 Task: Find connections with filter location Daltonganj with filter topic #Moneywith filter profile language German with filter current company Indegene with filter school Indian Institute of Management Raipur with filter industry IT System Training and Support with filter service category Tax Law with filter keywords title Graphic Designer
Action: Mouse moved to (487, 55)
Screenshot: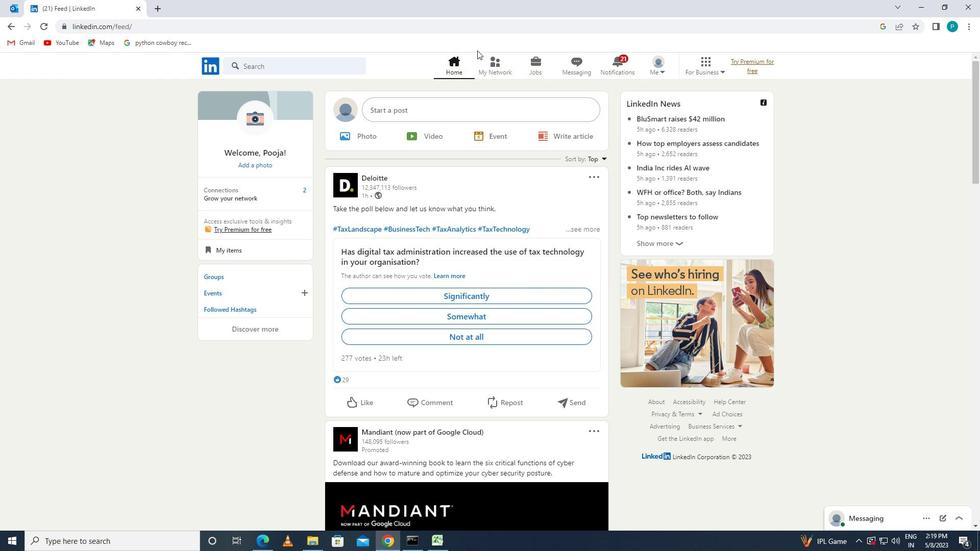 
Action: Mouse pressed left at (487, 55)
Screenshot: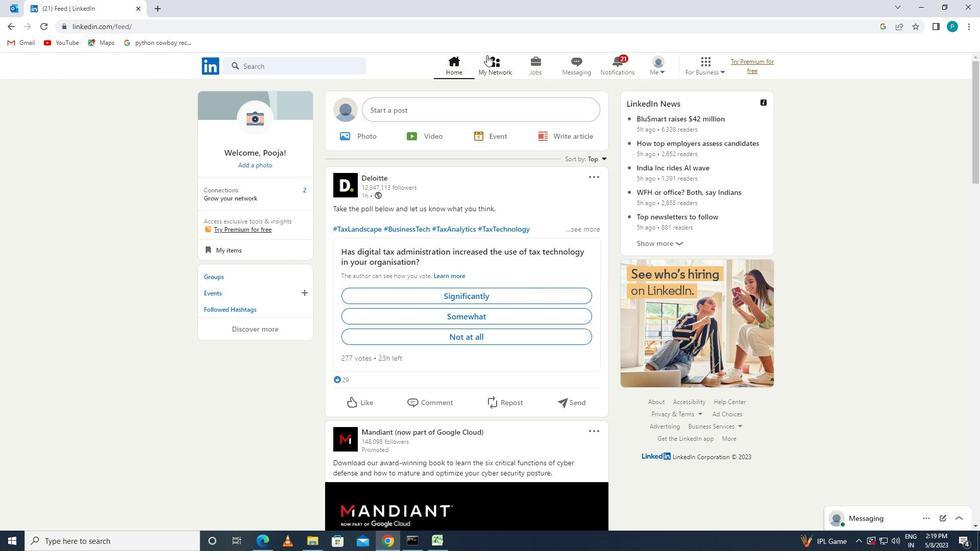 
Action: Mouse moved to (494, 66)
Screenshot: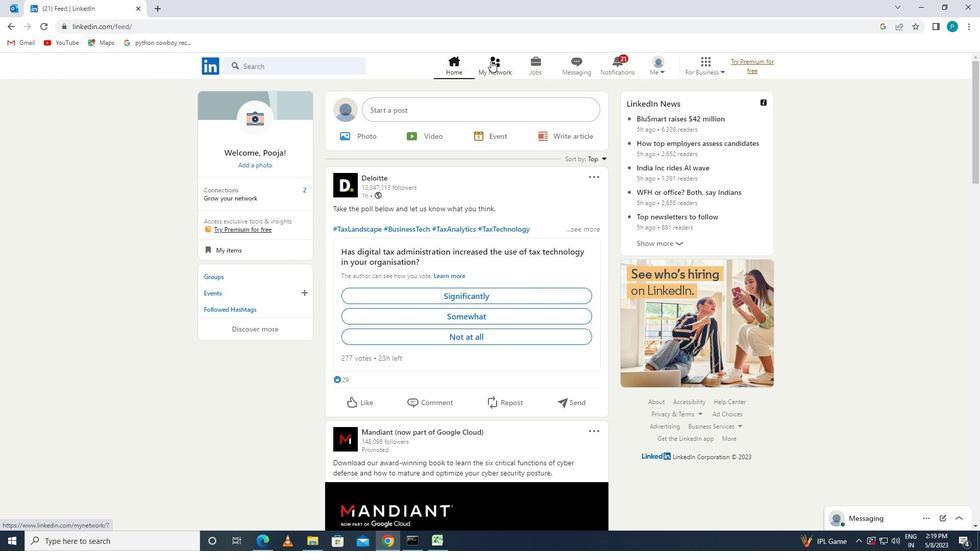 
Action: Mouse pressed left at (494, 66)
Screenshot: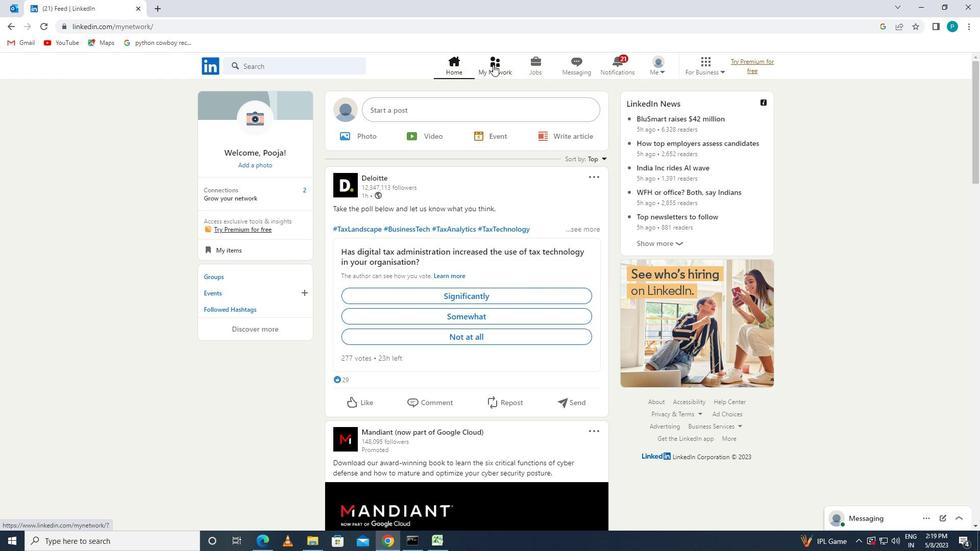 
Action: Mouse moved to (292, 115)
Screenshot: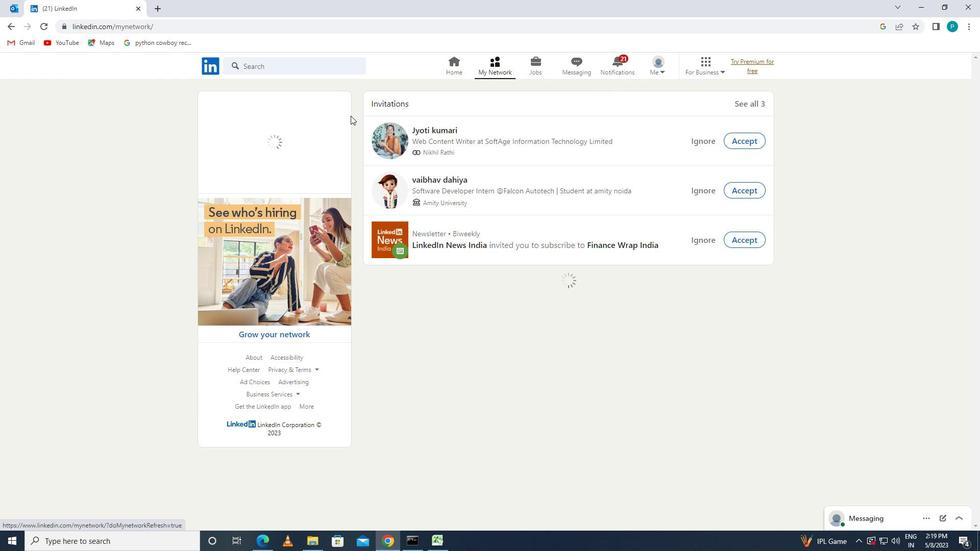 
Action: Mouse pressed left at (292, 115)
Screenshot: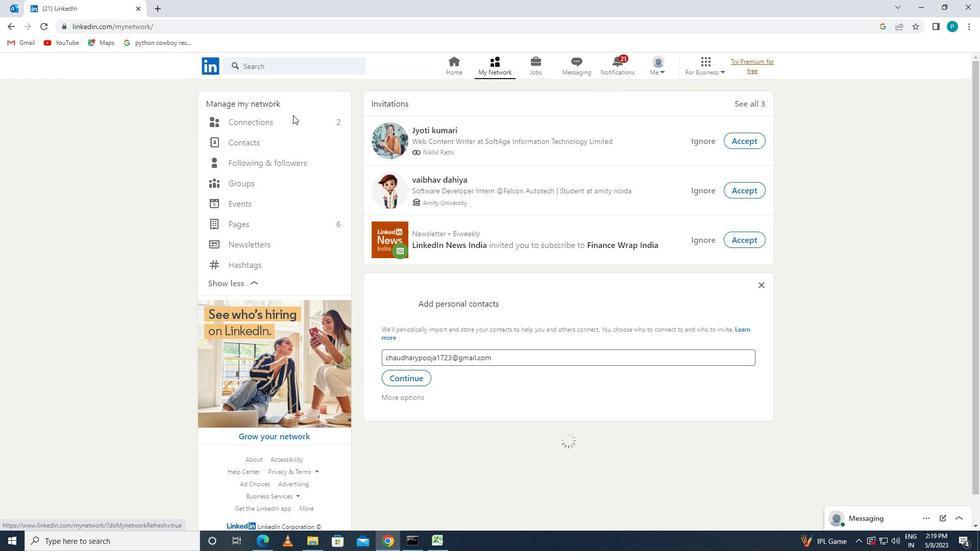 
Action: Mouse moved to (294, 123)
Screenshot: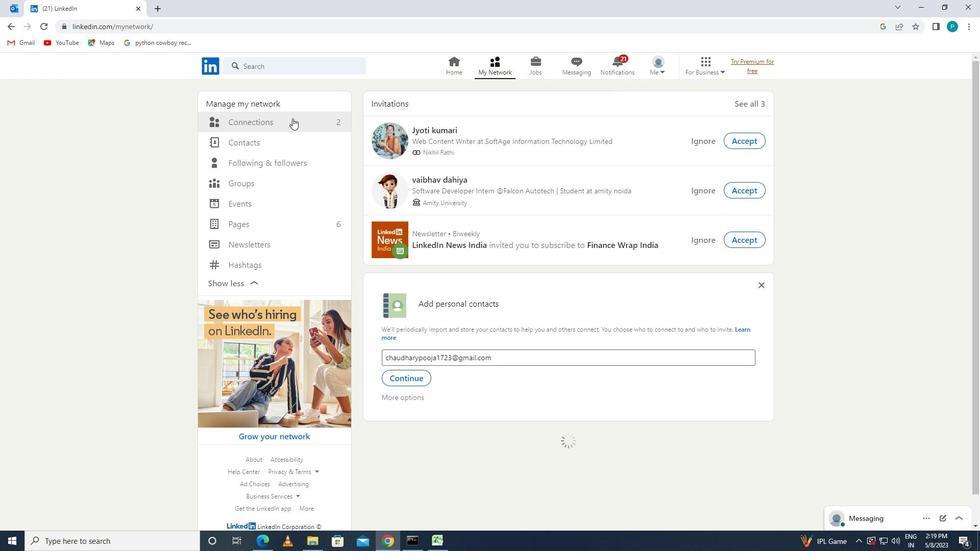 
Action: Mouse pressed left at (294, 123)
Screenshot: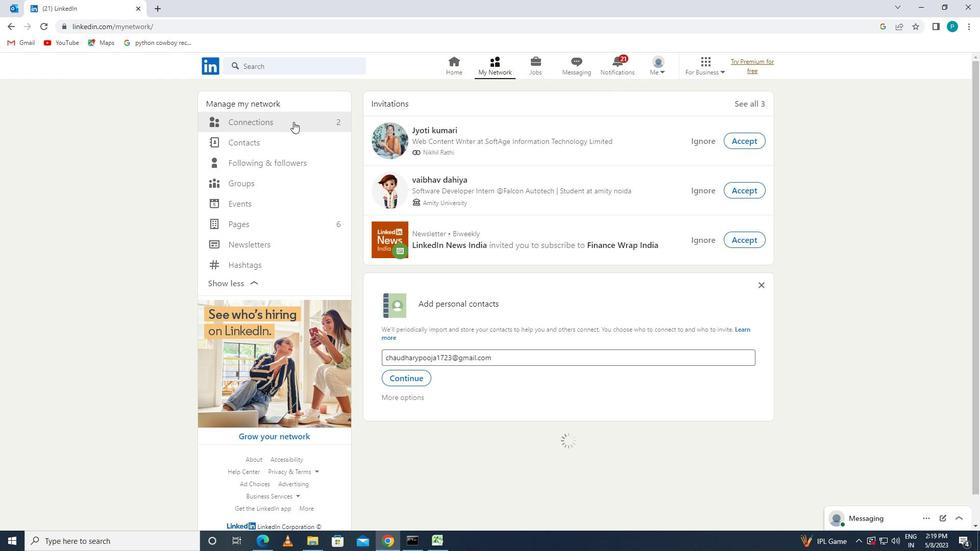 
Action: Mouse moved to (576, 123)
Screenshot: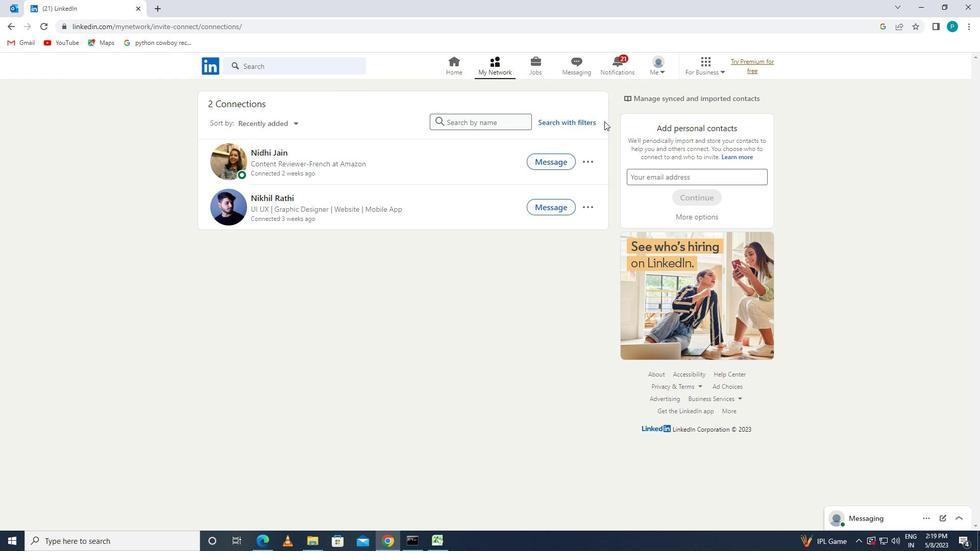
Action: Mouse pressed left at (576, 123)
Screenshot: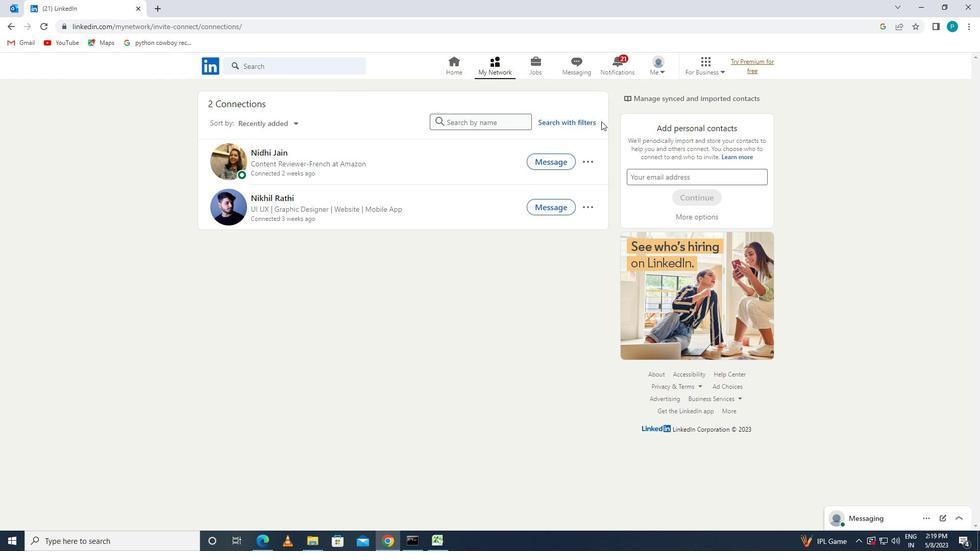 
Action: Mouse moved to (521, 95)
Screenshot: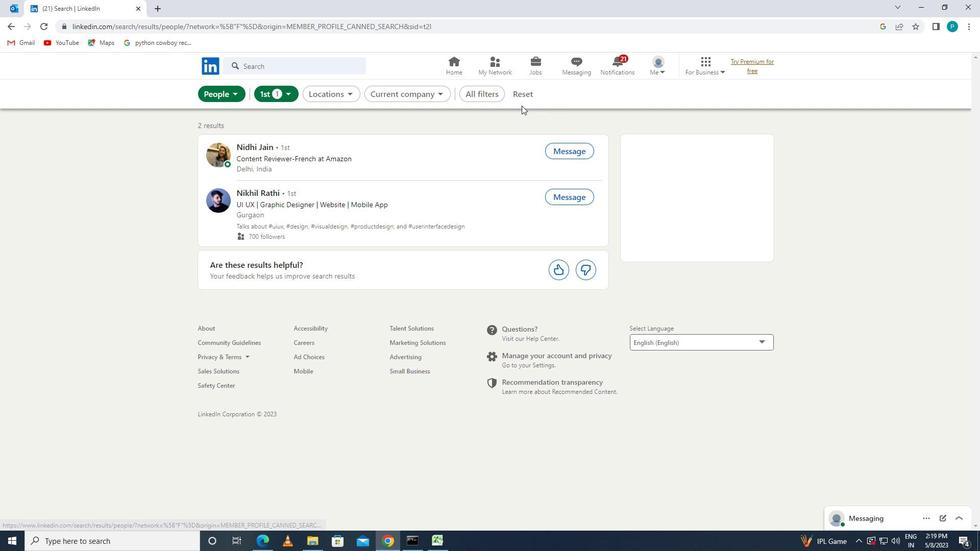 
Action: Mouse pressed left at (521, 95)
Screenshot: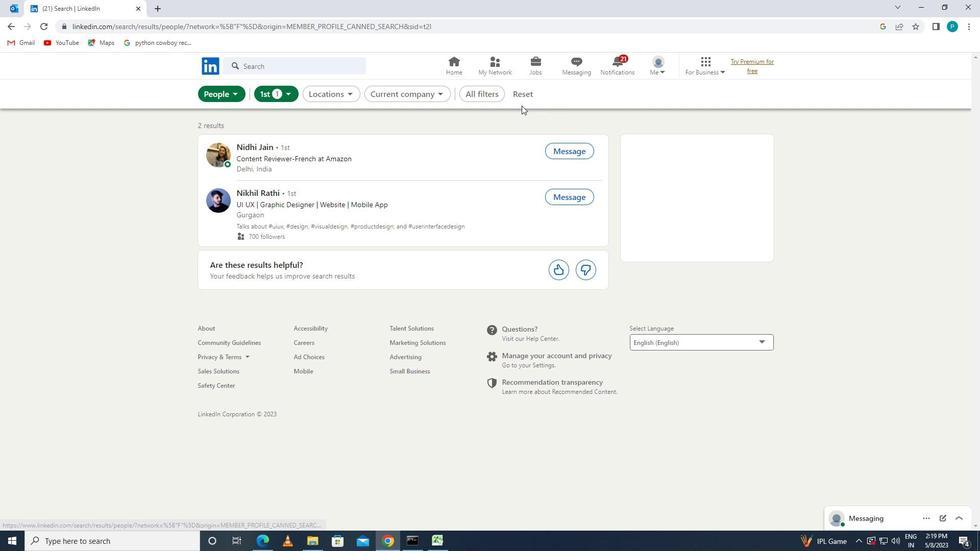 
Action: Mouse moved to (503, 94)
Screenshot: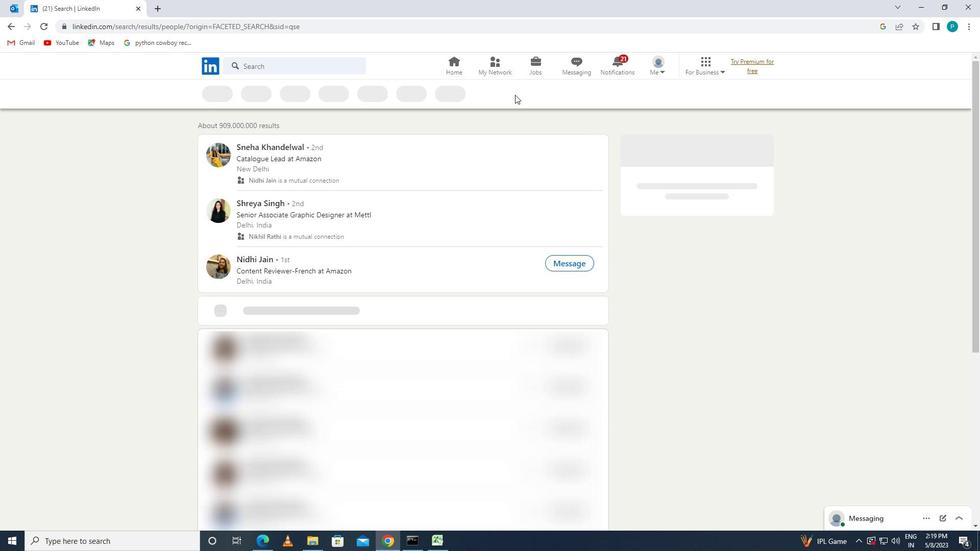 
Action: Mouse pressed left at (503, 94)
Screenshot: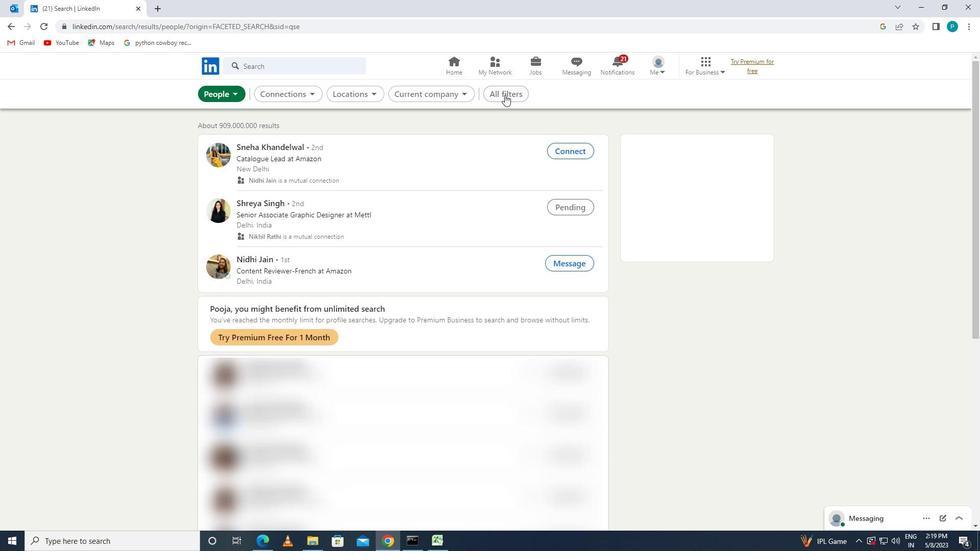 
Action: Mouse moved to (933, 318)
Screenshot: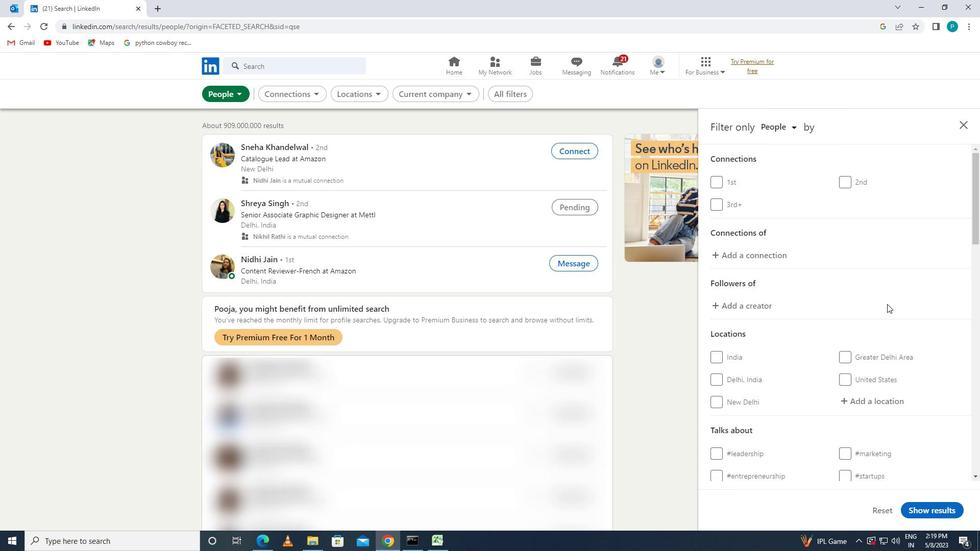 
Action: Mouse scrolled (933, 317) with delta (0, 0)
Screenshot: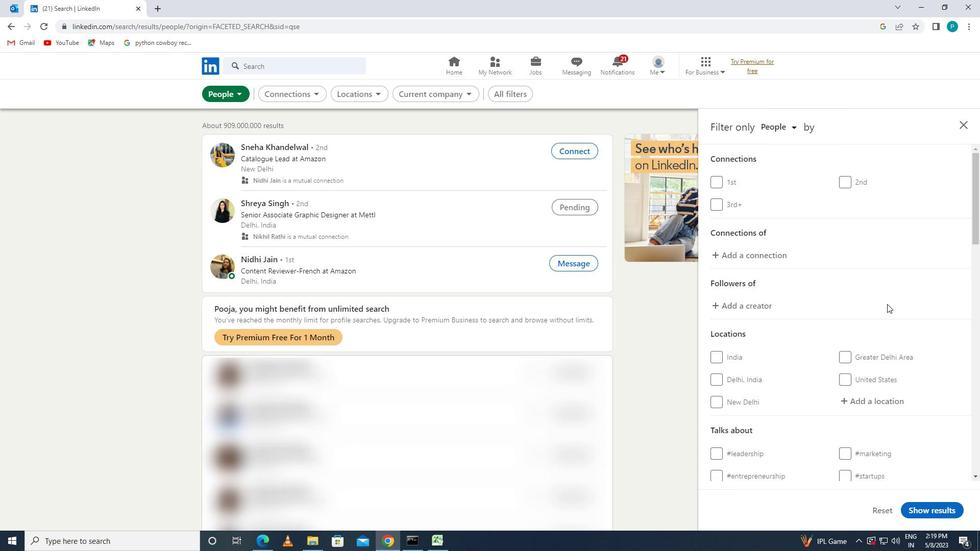 
Action: Mouse moved to (931, 319)
Screenshot: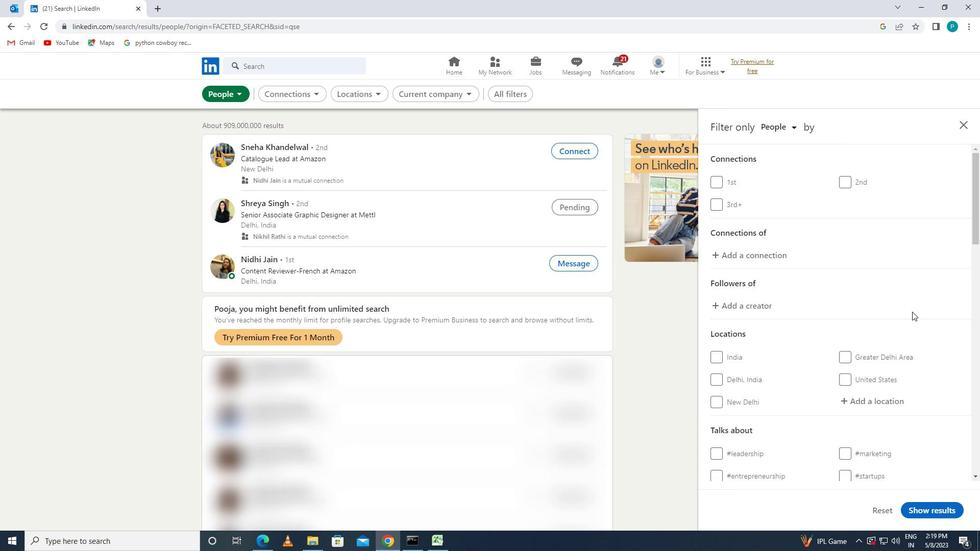 
Action: Mouse scrolled (931, 318) with delta (0, 0)
Screenshot: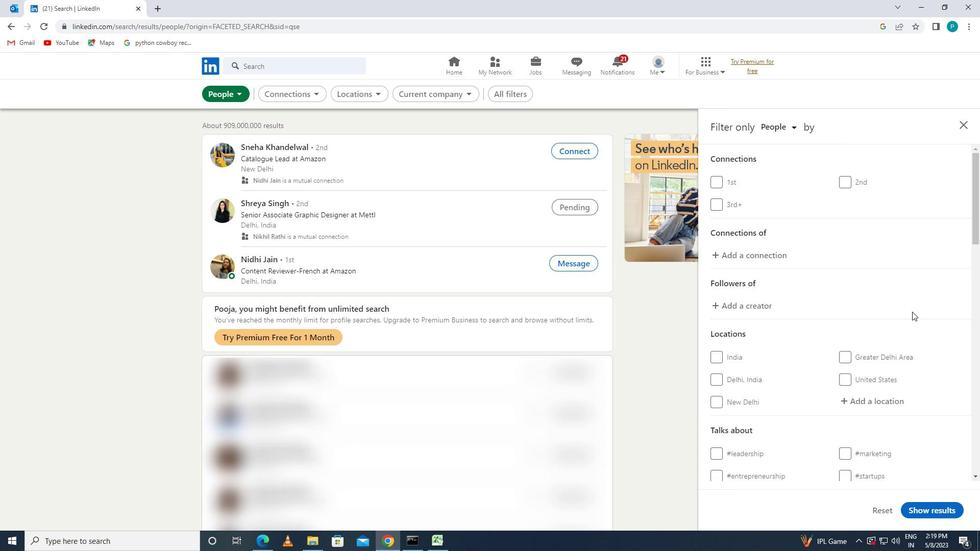 
Action: Mouse moved to (925, 316)
Screenshot: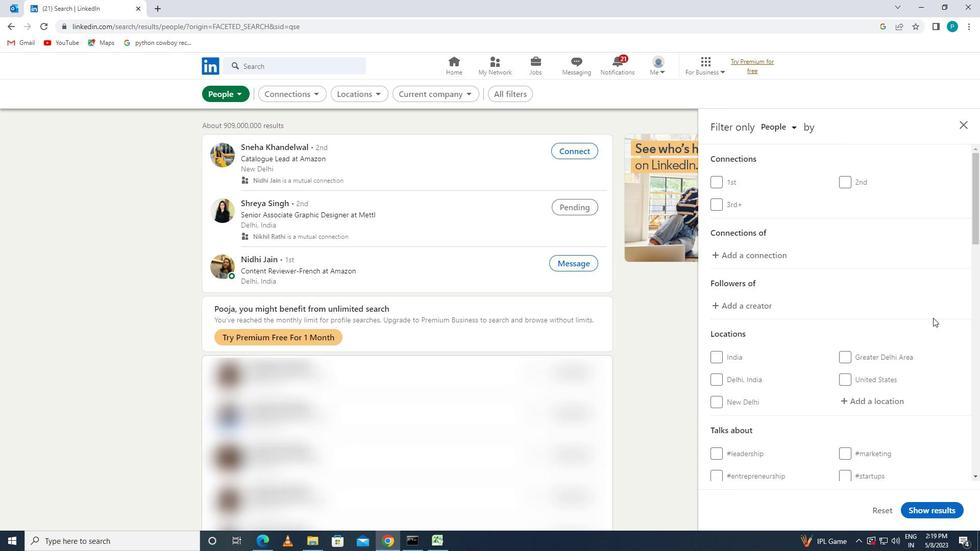 
Action: Mouse scrolled (925, 316) with delta (0, 0)
Screenshot: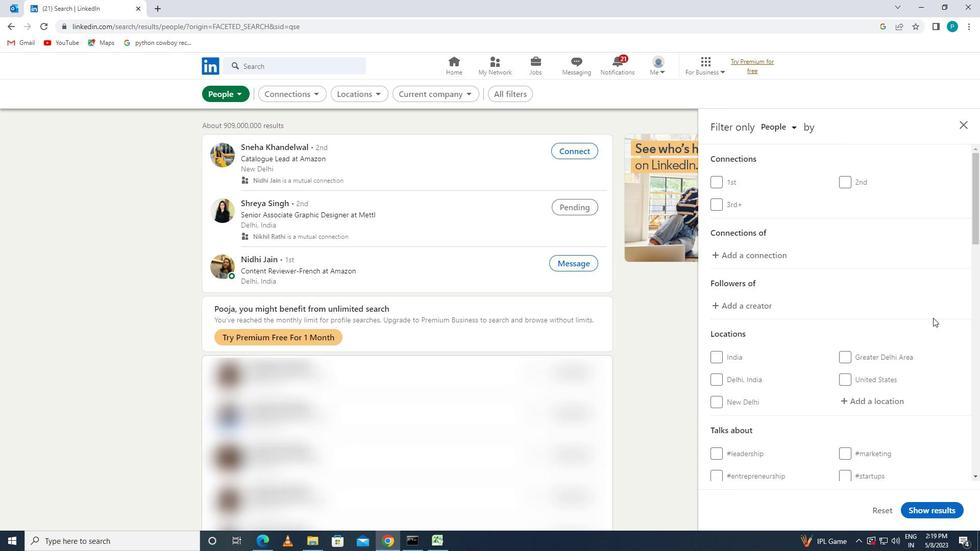 
Action: Mouse moved to (858, 260)
Screenshot: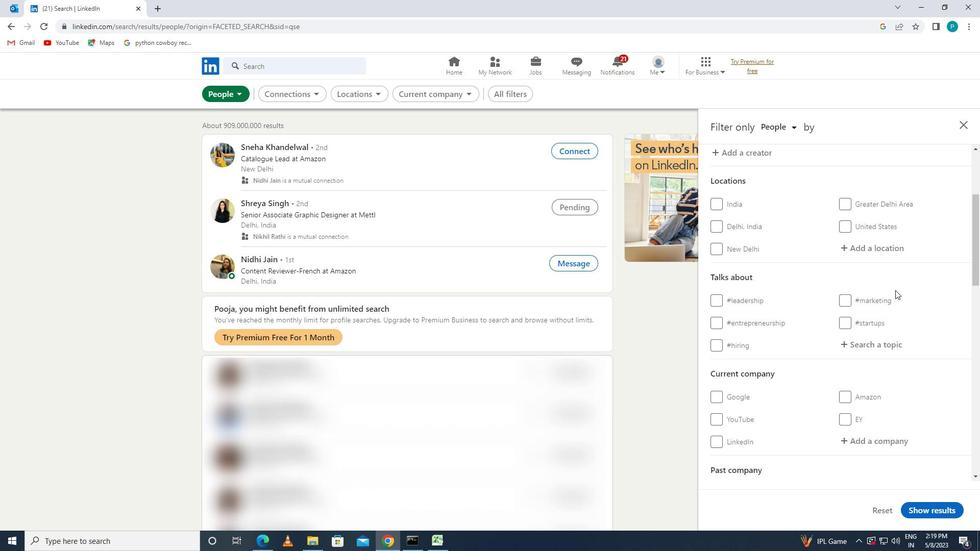 
Action: Mouse pressed left at (858, 260)
Screenshot: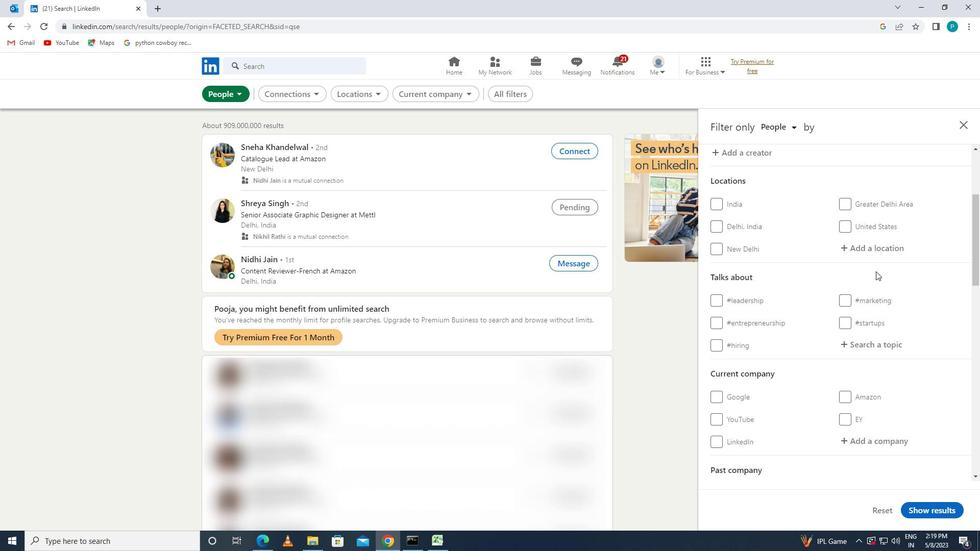 
Action: Mouse moved to (854, 251)
Screenshot: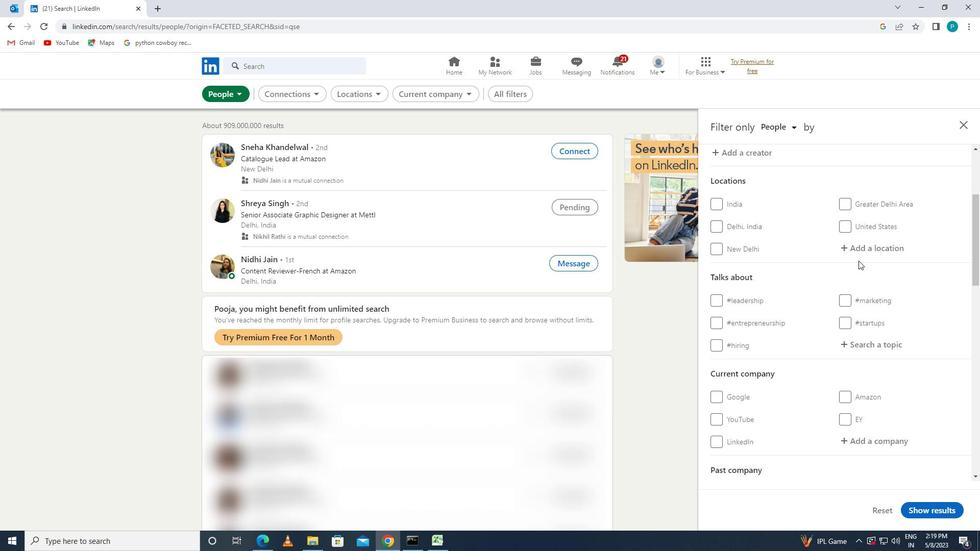 
Action: Mouse pressed left at (854, 251)
Screenshot: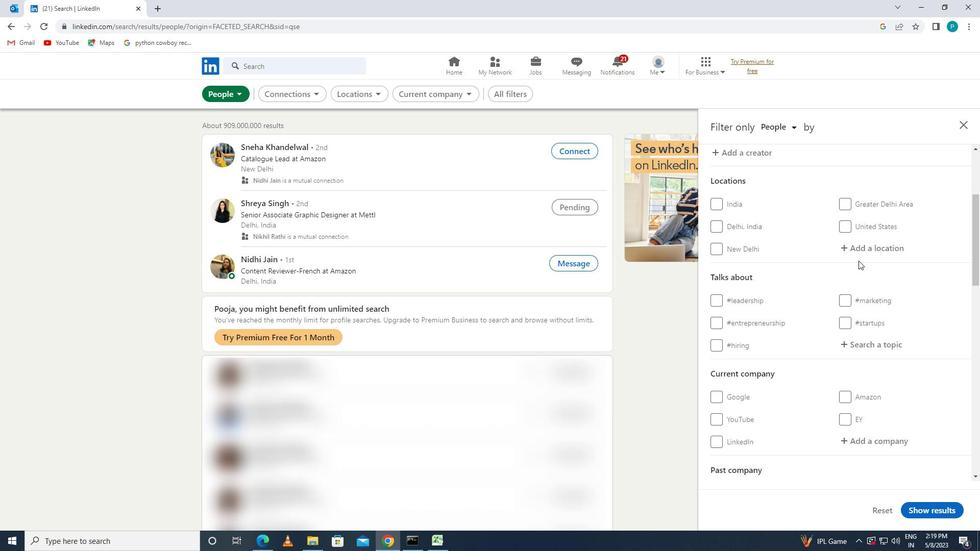 
Action: Key pressed <Key.caps_lock>d<Key.caps_lock>altongang
Screenshot: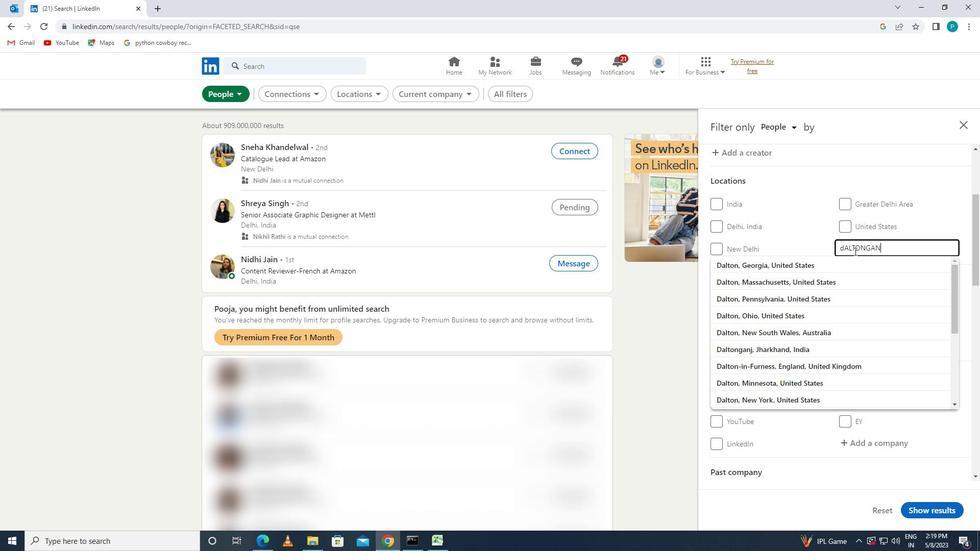 
Action: Mouse moved to (900, 245)
Screenshot: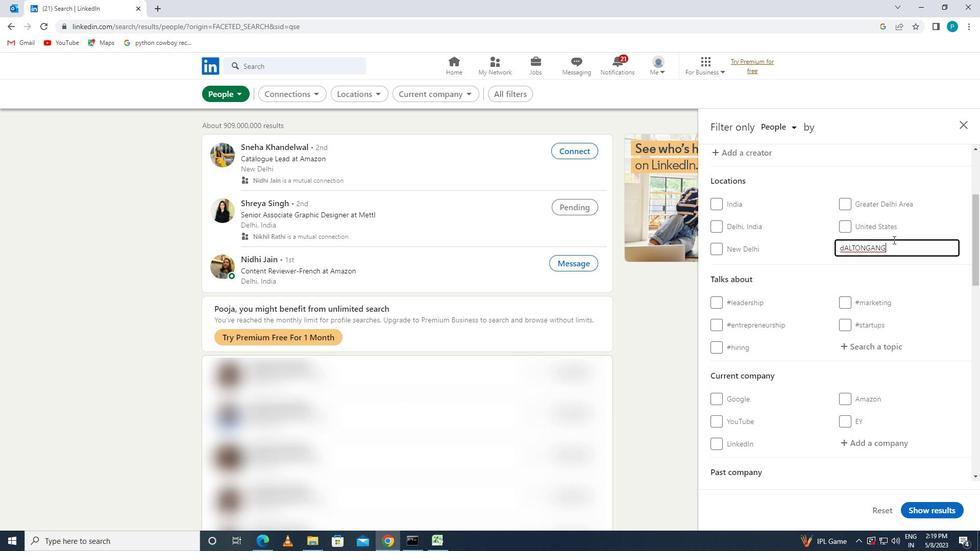 
Action: Key pressed <Key.backspace><Key.backspace><Key.backspace><Key.backspace><Key.backspace><Key.backspace><Key.backspace><Key.backspace><Key.backspace><Key.backspace><Key.backspace><Key.backspace><Key.backspace><Key.backspace><Key.backspace><Key.caps_lock><Key.caps_lock>d<Key.caps_lock>altonganj
Screenshot: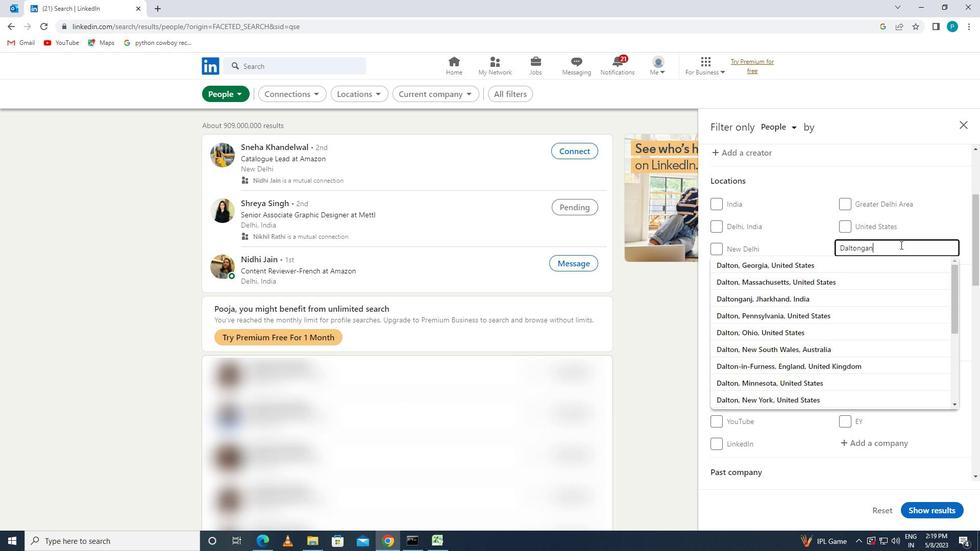 
Action: Mouse moved to (906, 249)
Screenshot: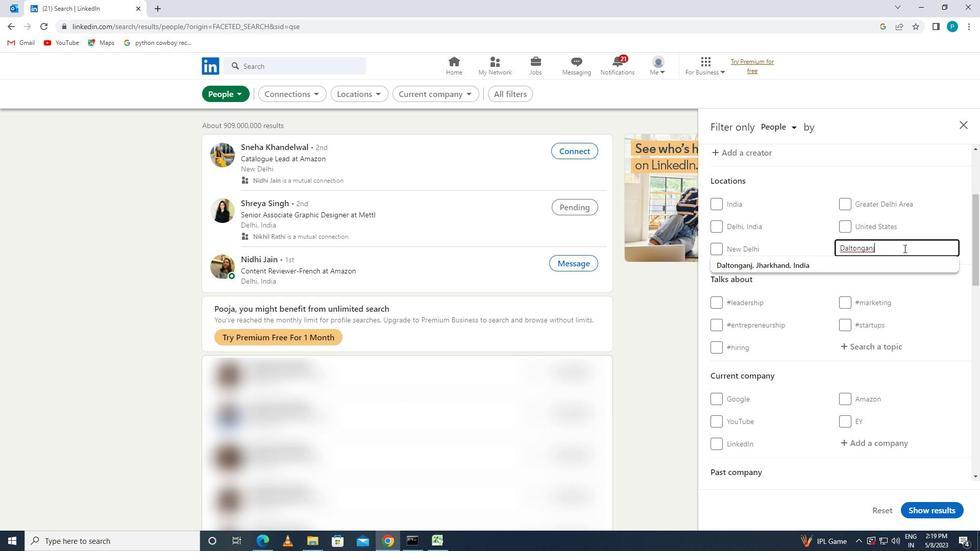 
Action: Mouse scrolled (906, 249) with delta (0, 0)
Screenshot: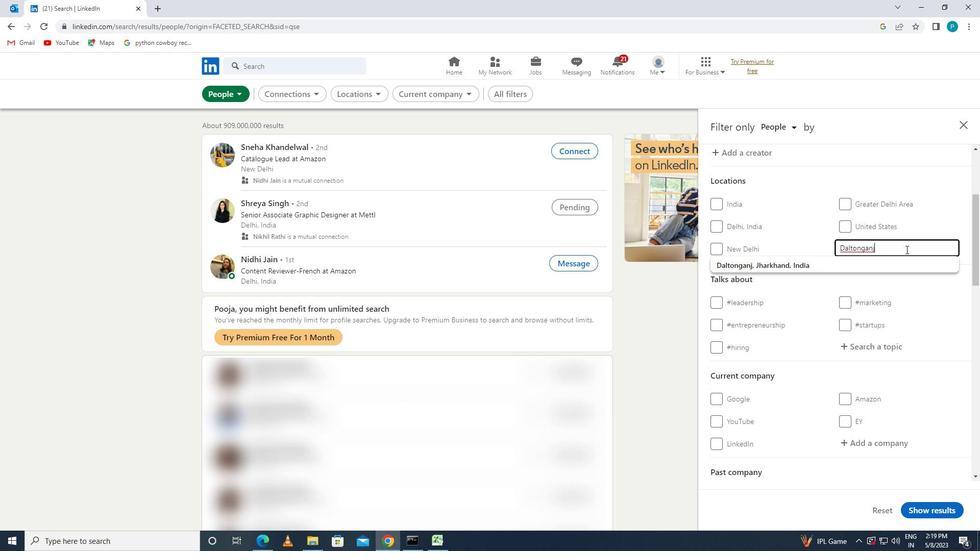 
Action: Mouse moved to (830, 211)
Screenshot: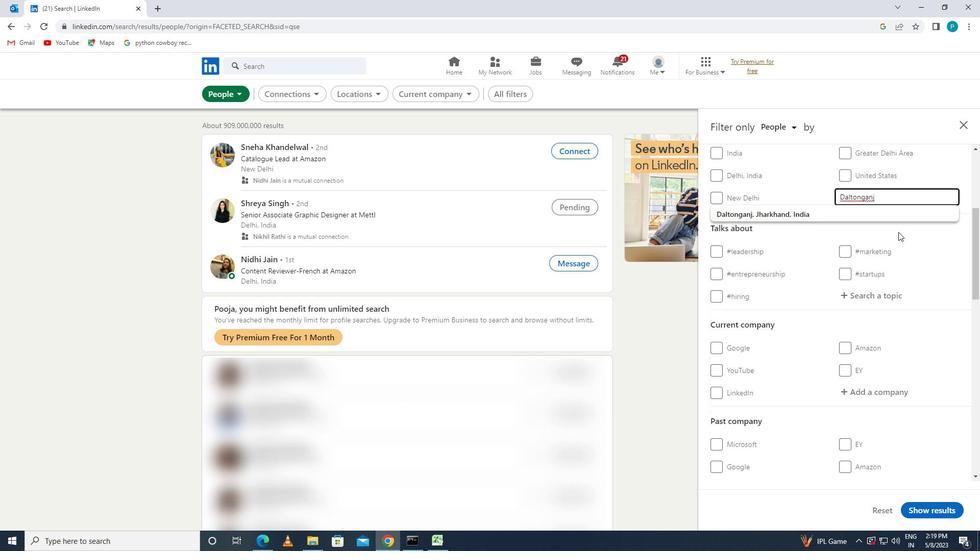 
Action: Mouse pressed left at (830, 211)
Screenshot: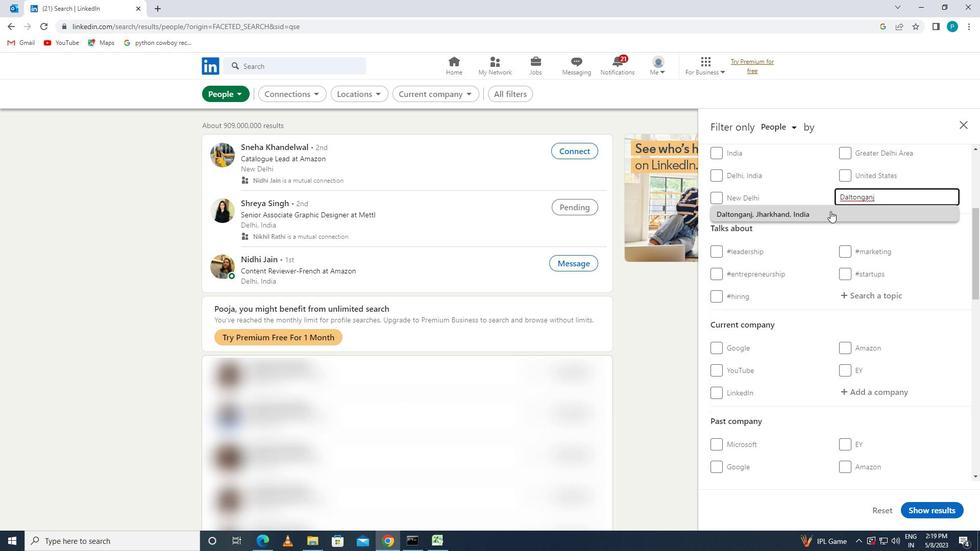 
Action: Mouse moved to (872, 315)
Screenshot: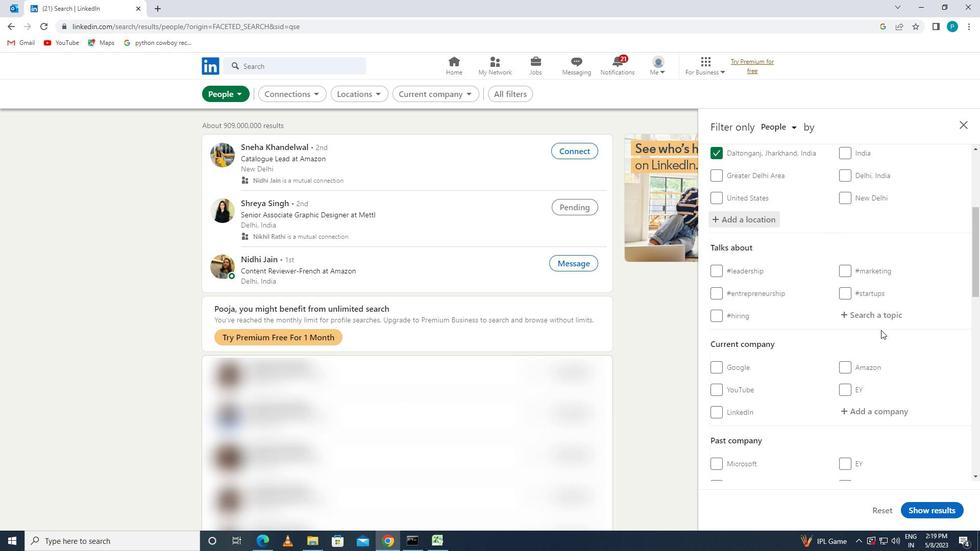 
Action: Mouse pressed left at (872, 315)
Screenshot: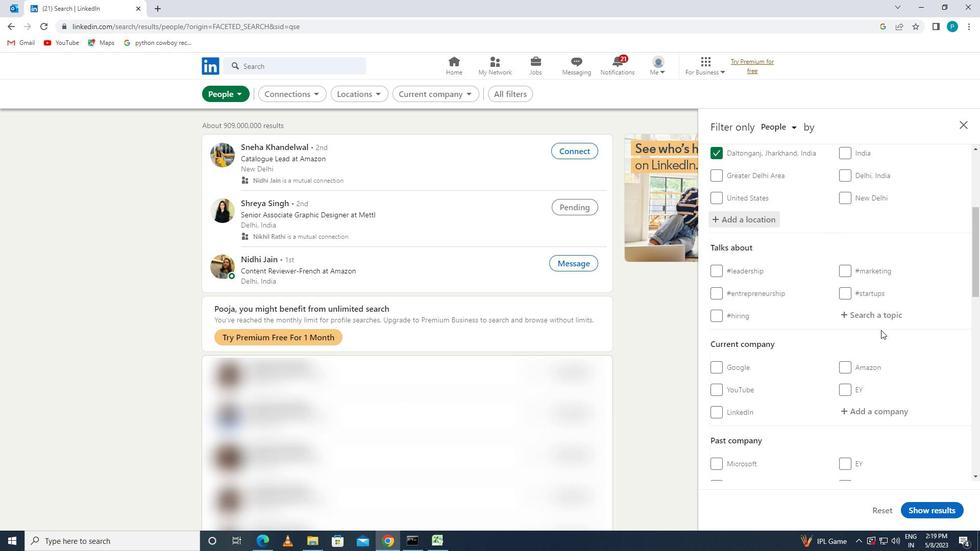 
Action: Mouse moved to (867, 312)
Screenshot: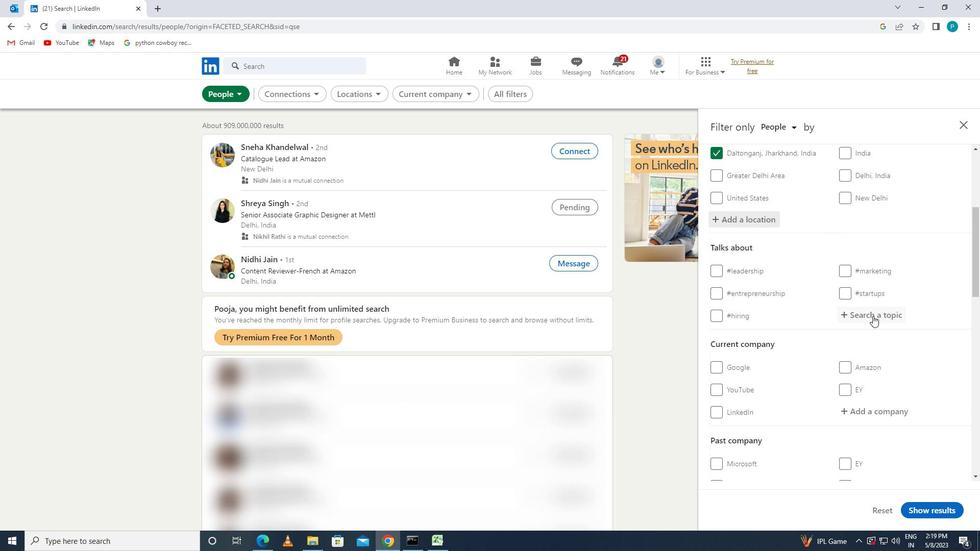 
Action: Key pressed <Key.shift>#<Key.caps_lock>M<Key.caps_lock>ONEY
Screenshot: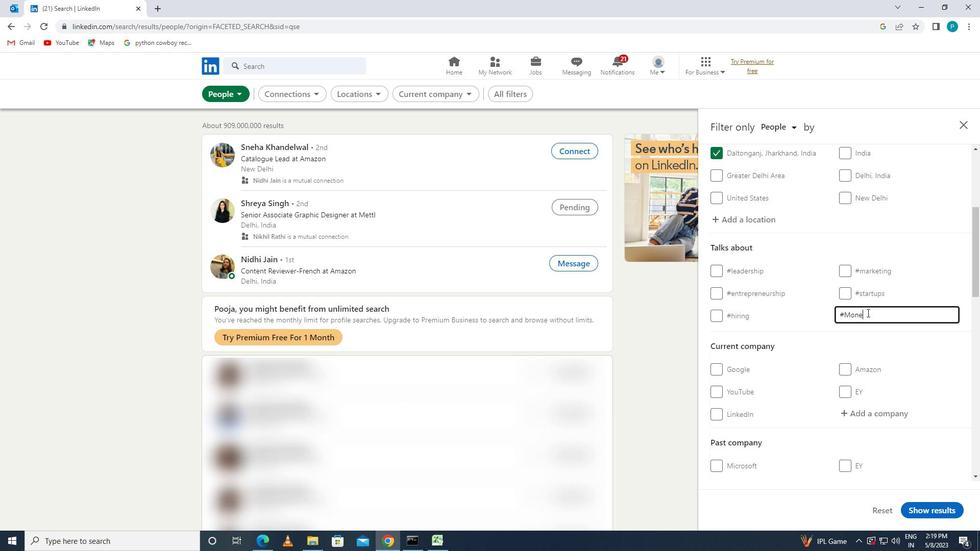
Action: Mouse scrolled (867, 312) with delta (0, 0)
Screenshot: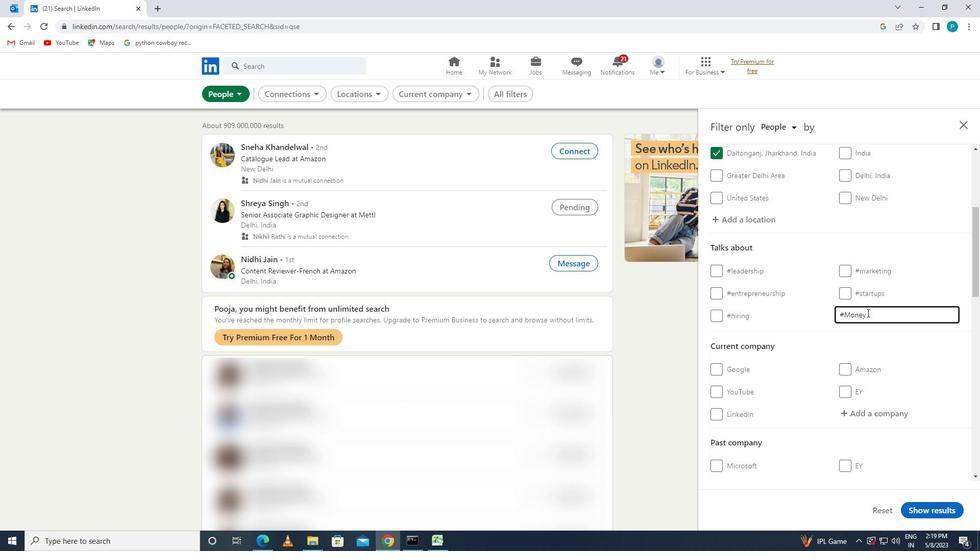 
Action: Mouse moved to (848, 312)
Screenshot: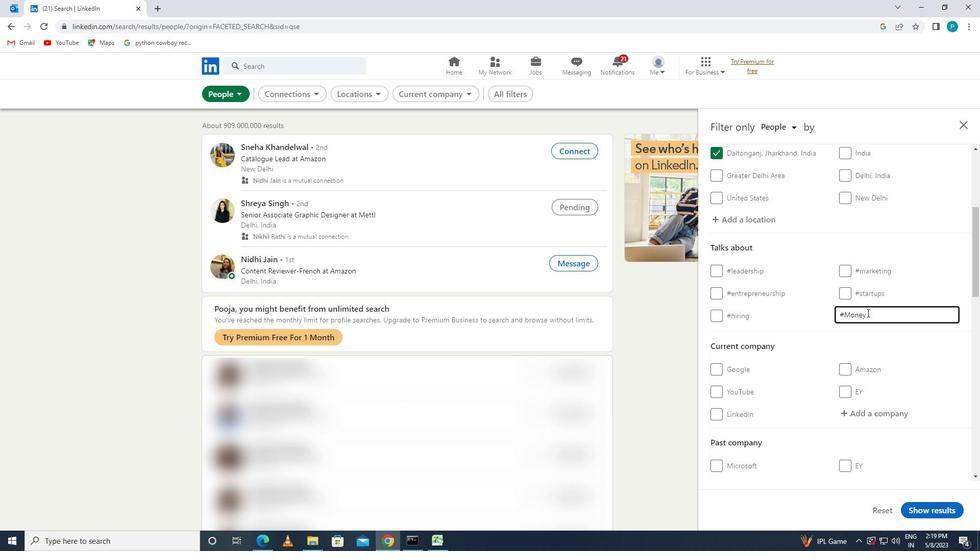 
Action: Mouse scrolled (848, 311) with delta (0, 0)
Screenshot: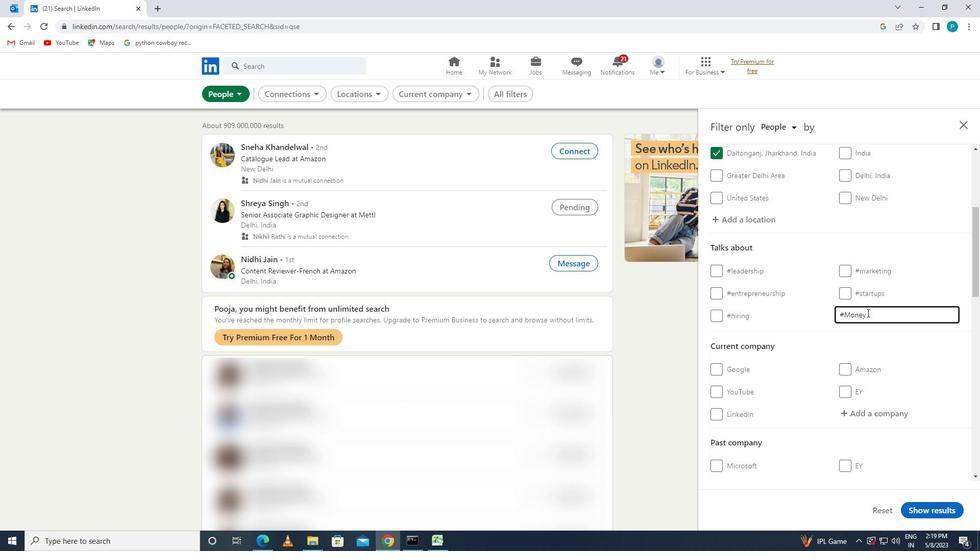 
Action: Mouse moved to (842, 312)
Screenshot: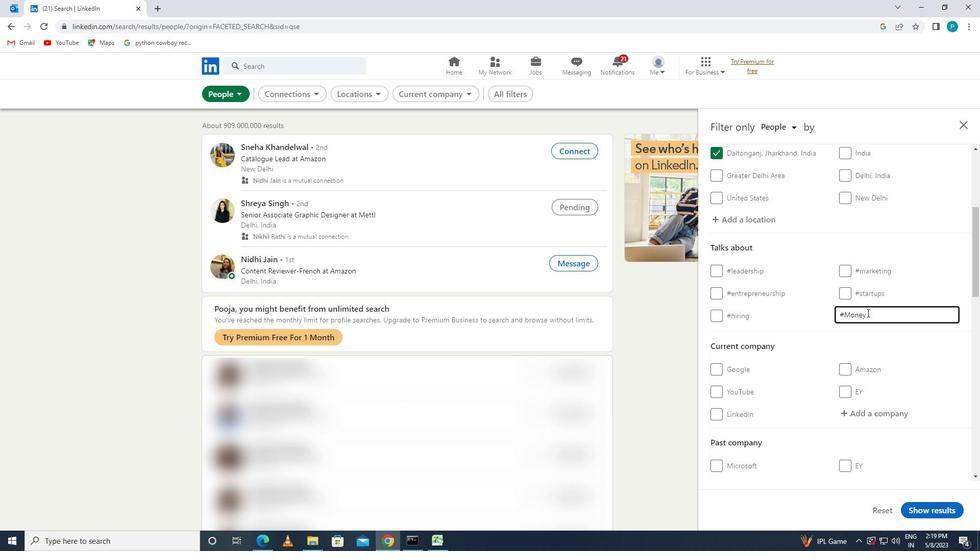 
Action: Mouse scrolled (842, 311) with delta (0, 0)
Screenshot: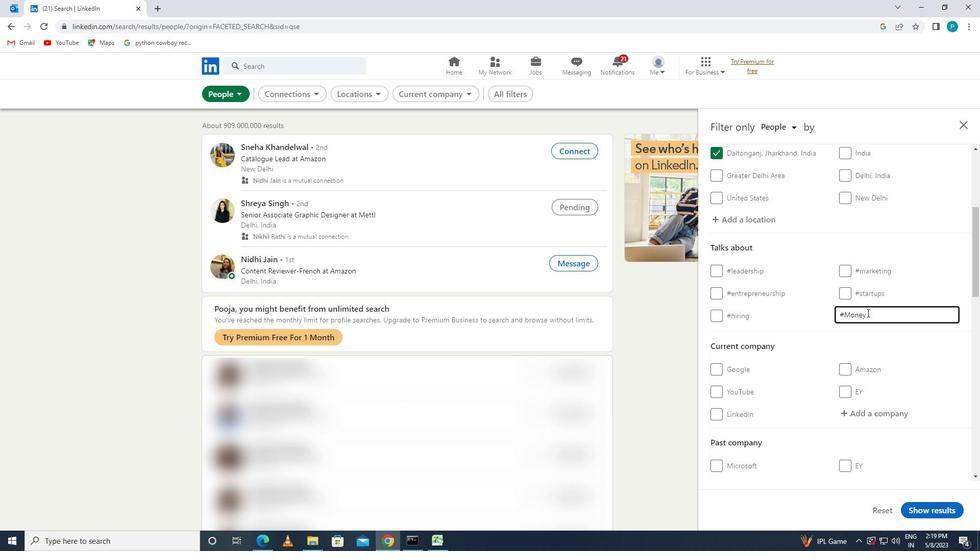 
Action: Mouse moved to (831, 312)
Screenshot: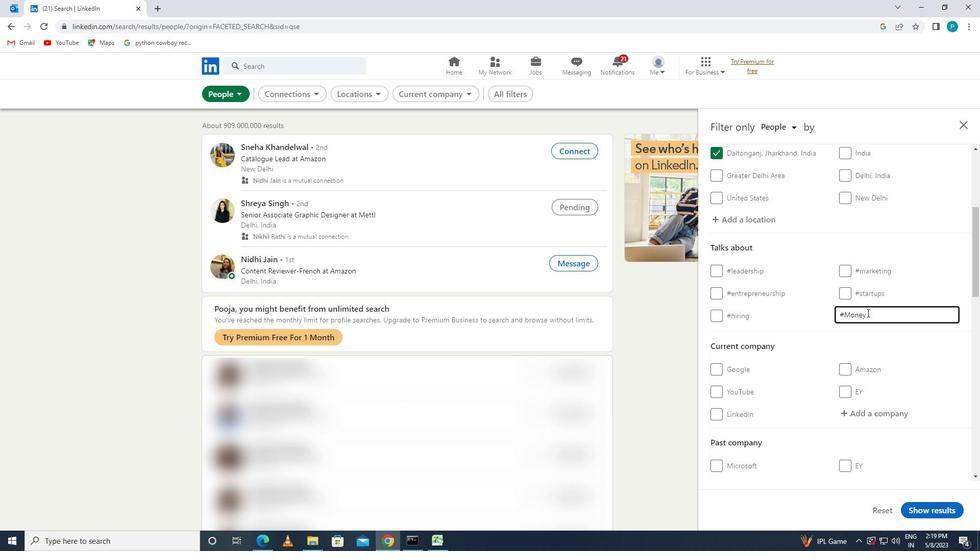
Action: Mouse scrolled (831, 311) with delta (0, 0)
Screenshot: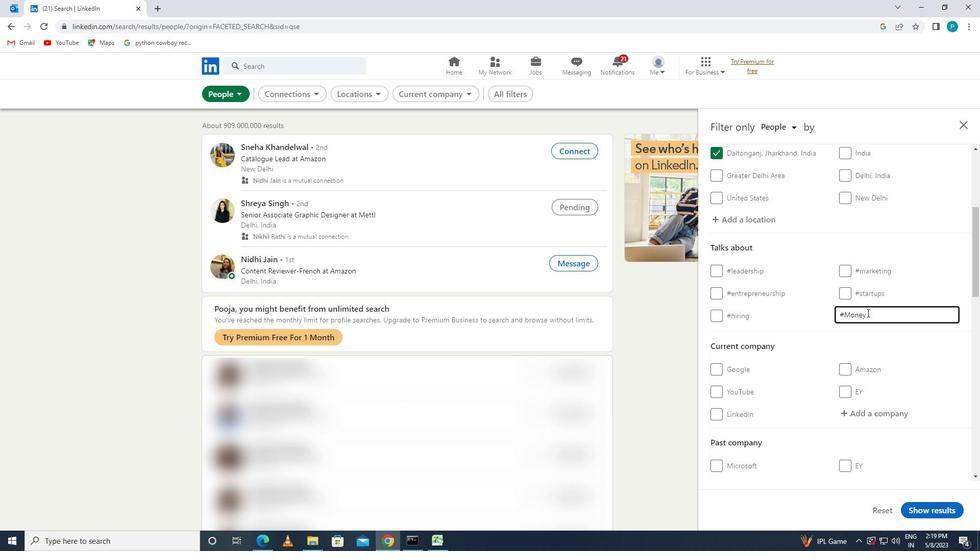 
Action: Mouse moved to (748, 351)
Screenshot: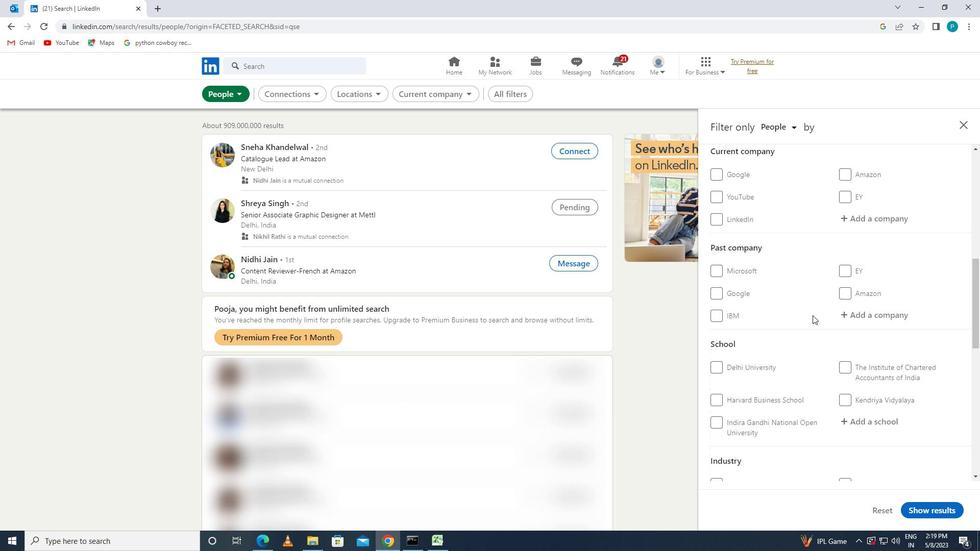 
Action: Mouse scrolled (748, 351) with delta (0, 0)
Screenshot: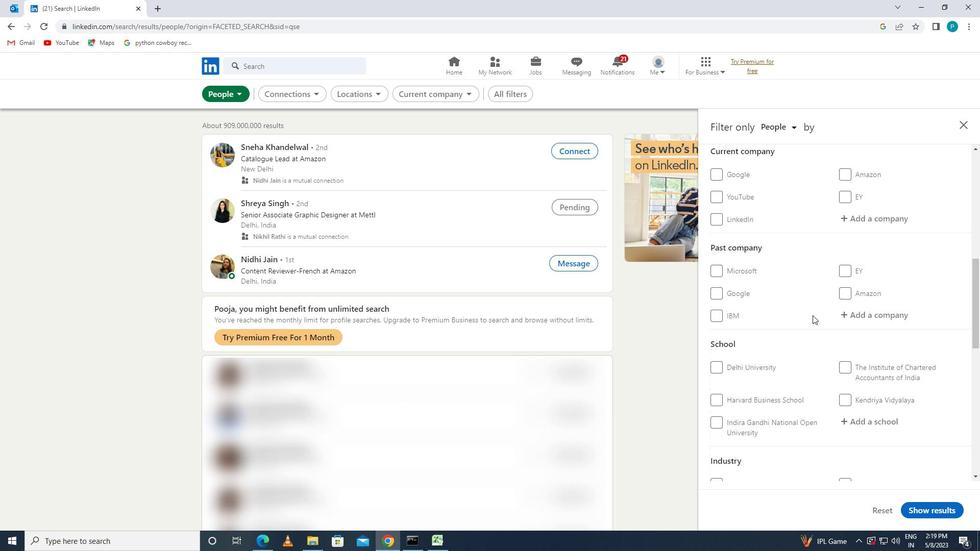 
Action: Mouse scrolled (748, 351) with delta (0, 0)
Screenshot: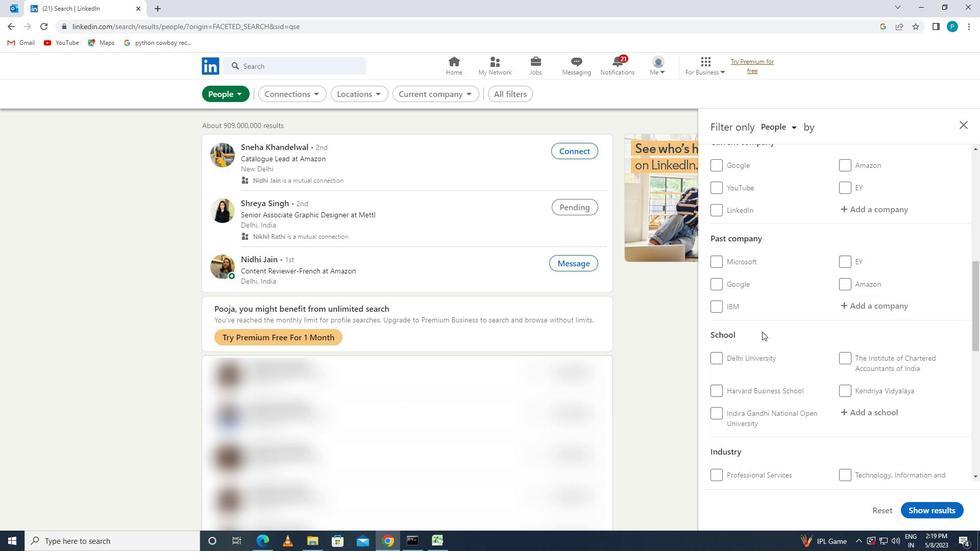 
Action: Mouse scrolled (748, 351) with delta (0, 0)
Screenshot: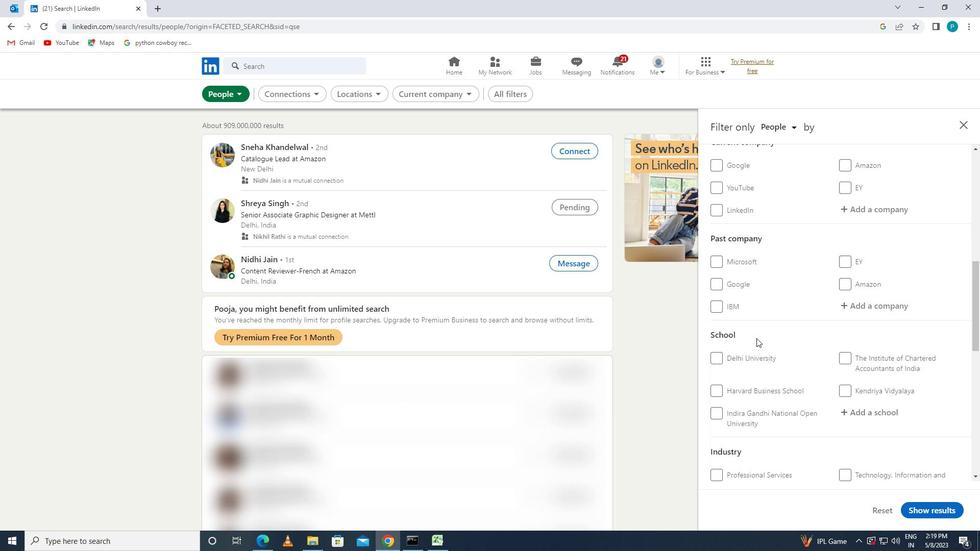 
Action: Mouse moved to (712, 447)
Screenshot: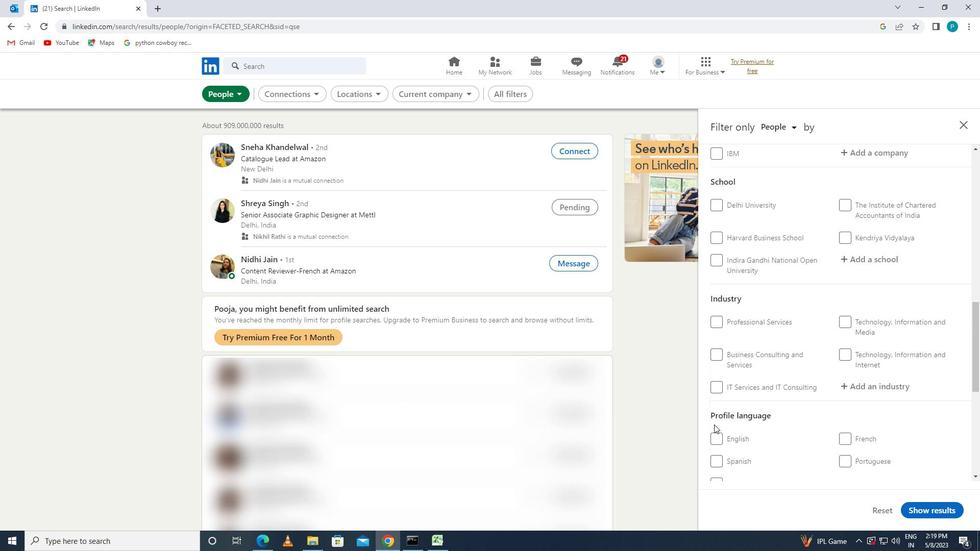 
Action: Mouse scrolled (712, 447) with delta (0, 0)
Screenshot: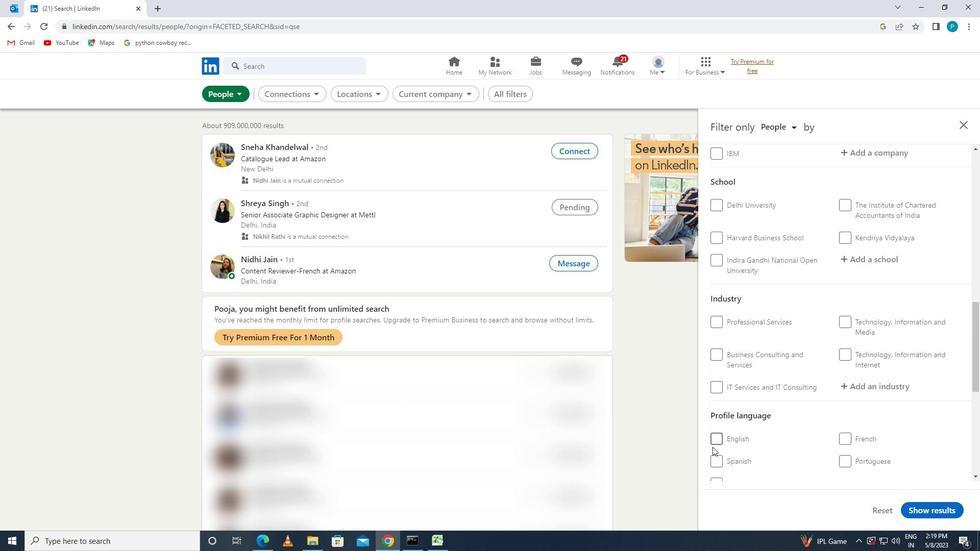 
Action: Mouse moved to (723, 427)
Screenshot: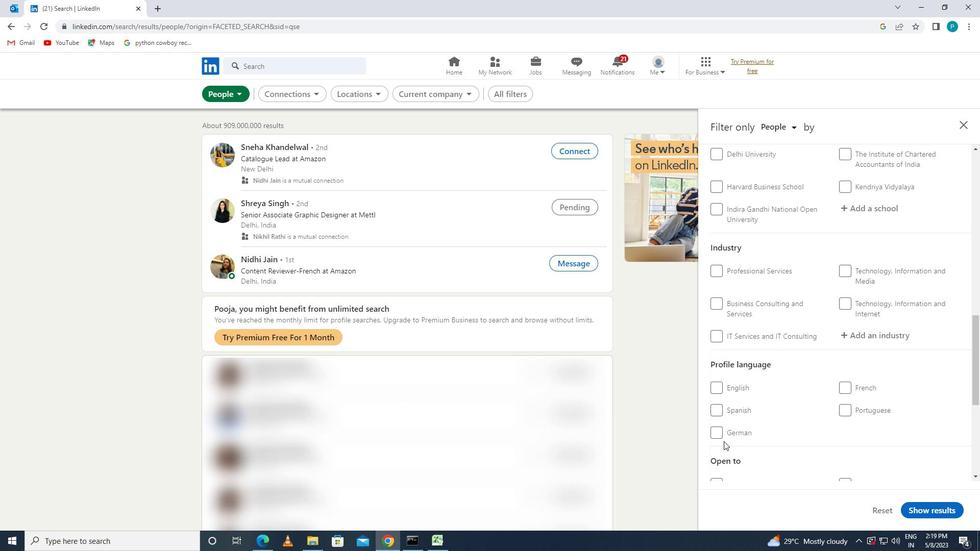 
Action: Mouse pressed left at (723, 427)
Screenshot: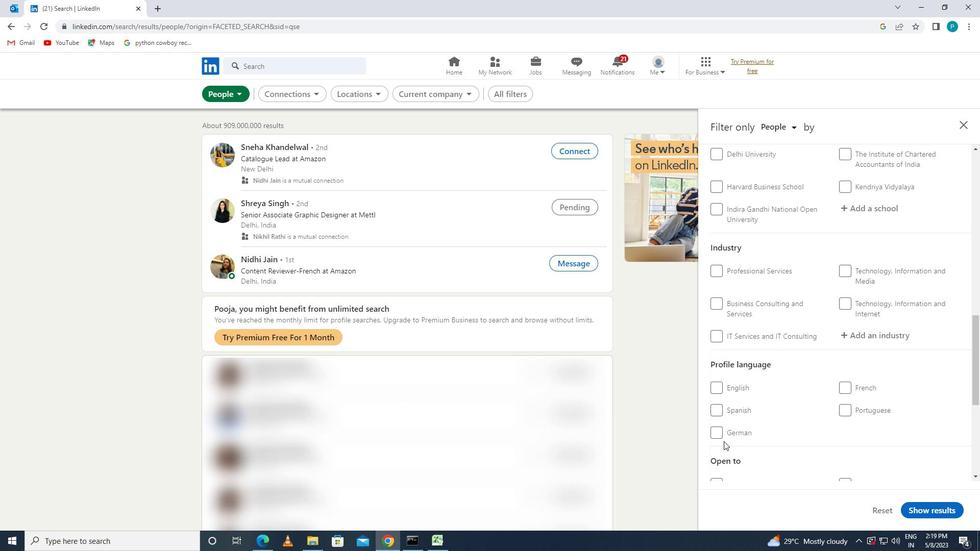 
Action: Mouse moved to (885, 373)
Screenshot: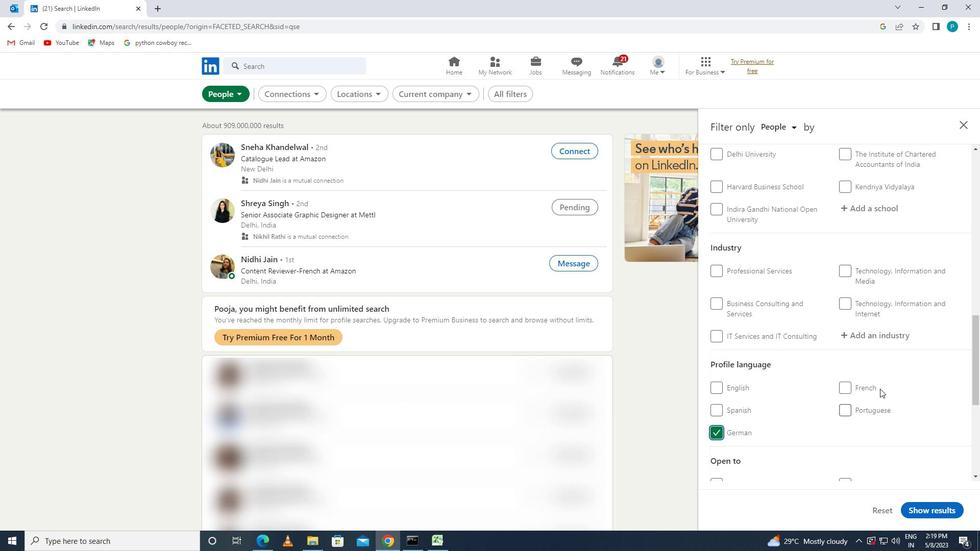 
Action: Mouse scrolled (885, 374) with delta (0, 0)
Screenshot: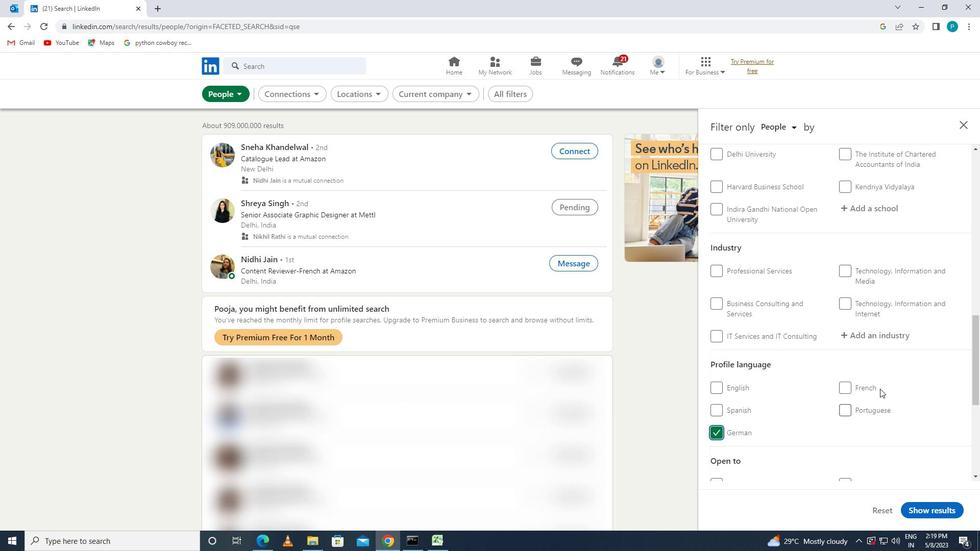 
Action: Mouse moved to (885, 372)
Screenshot: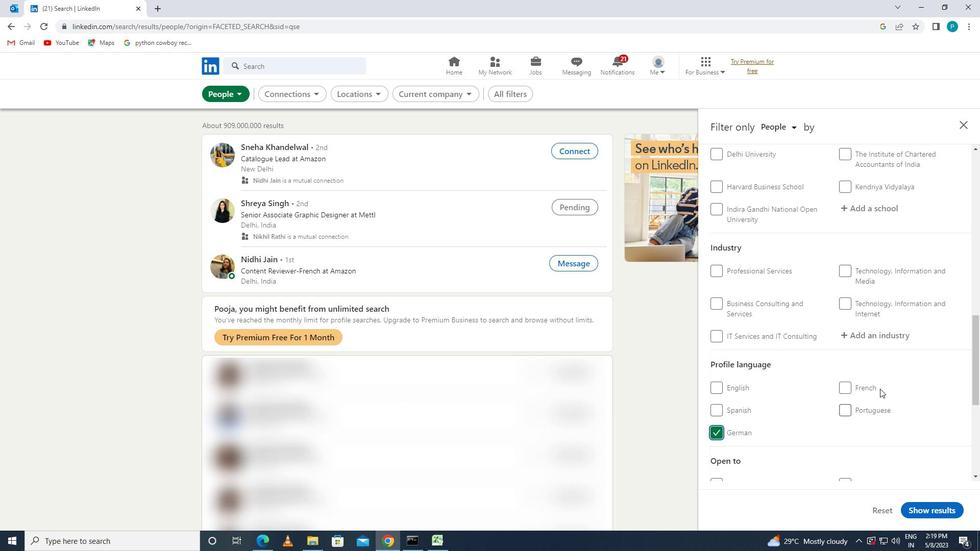 
Action: Mouse scrolled (885, 372) with delta (0, 0)
Screenshot: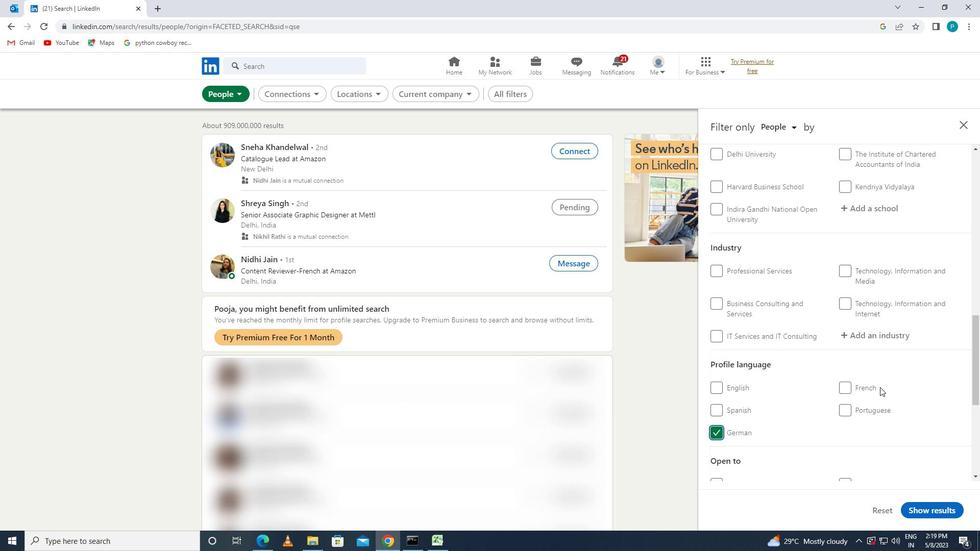 
Action: Mouse scrolled (885, 372) with delta (0, 0)
Screenshot: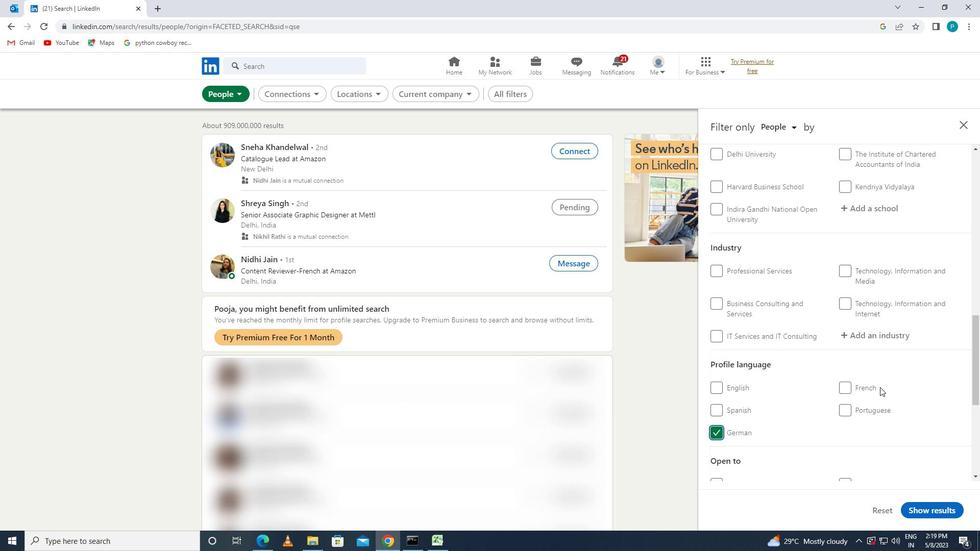 
Action: Mouse scrolled (885, 372) with delta (0, 0)
Screenshot: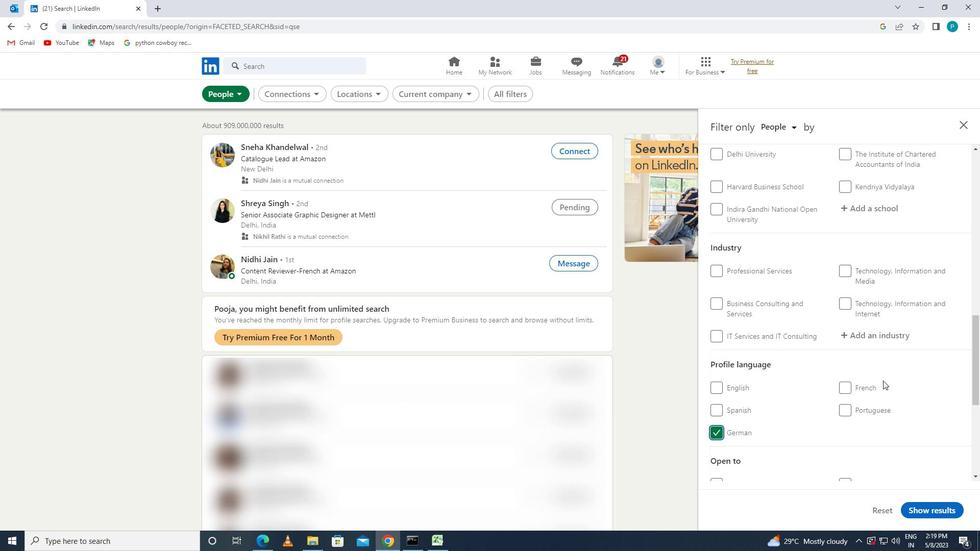 
Action: Mouse moved to (885, 371)
Screenshot: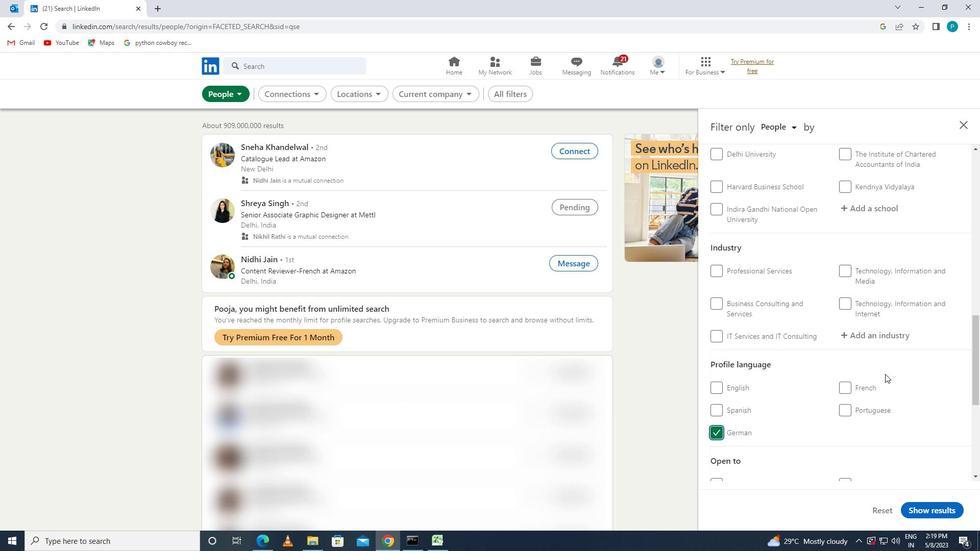 
Action: Mouse scrolled (885, 372) with delta (0, 0)
Screenshot: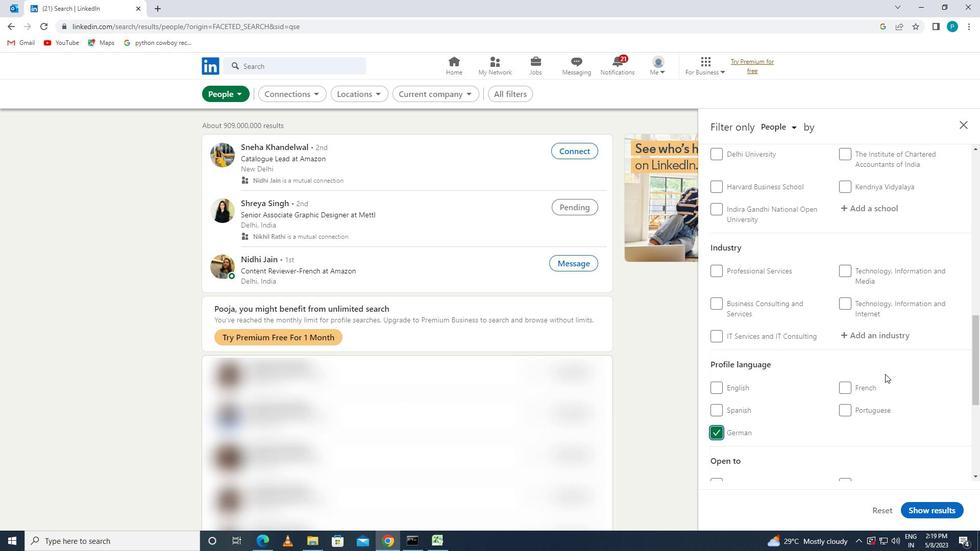 
Action: Mouse moved to (856, 260)
Screenshot: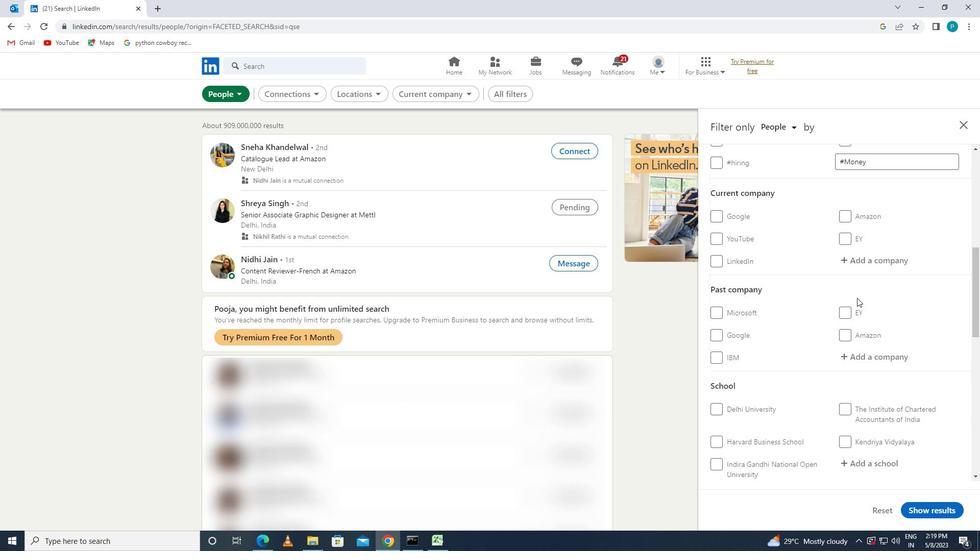 
Action: Mouse pressed left at (856, 260)
Screenshot: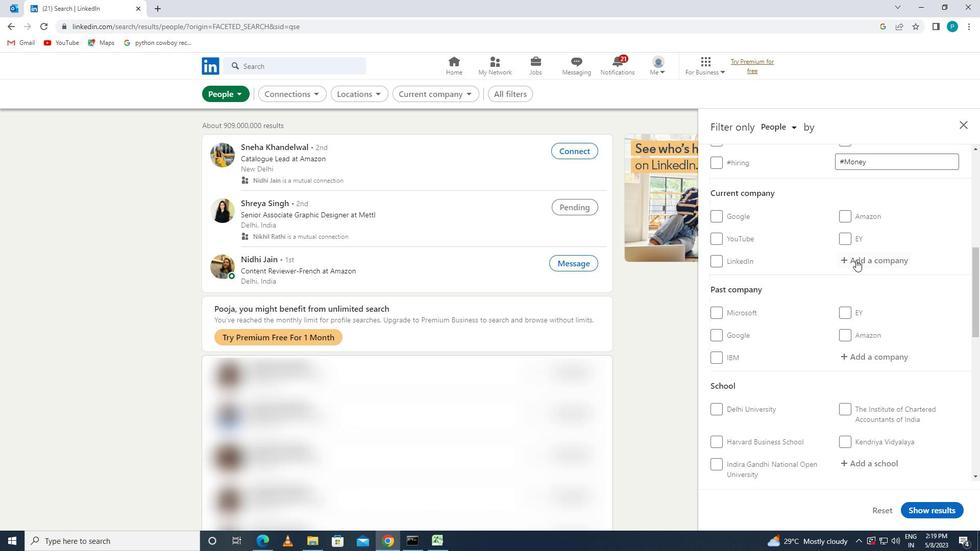 
Action: Mouse moved to (857, 260)
Screenshot: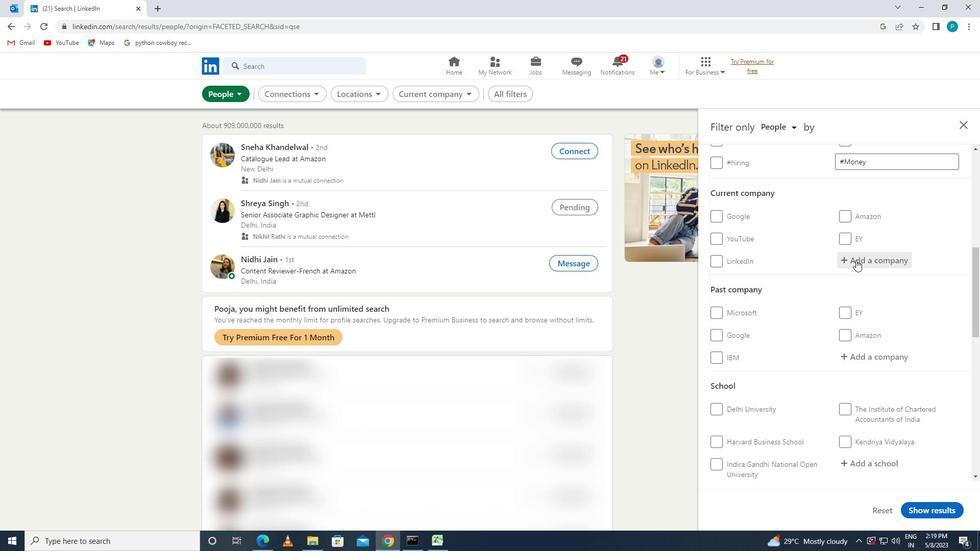 
Action: Key pressed <Key.caps_lock>I<Key.caps_lock>NDEGENE
Screenshot: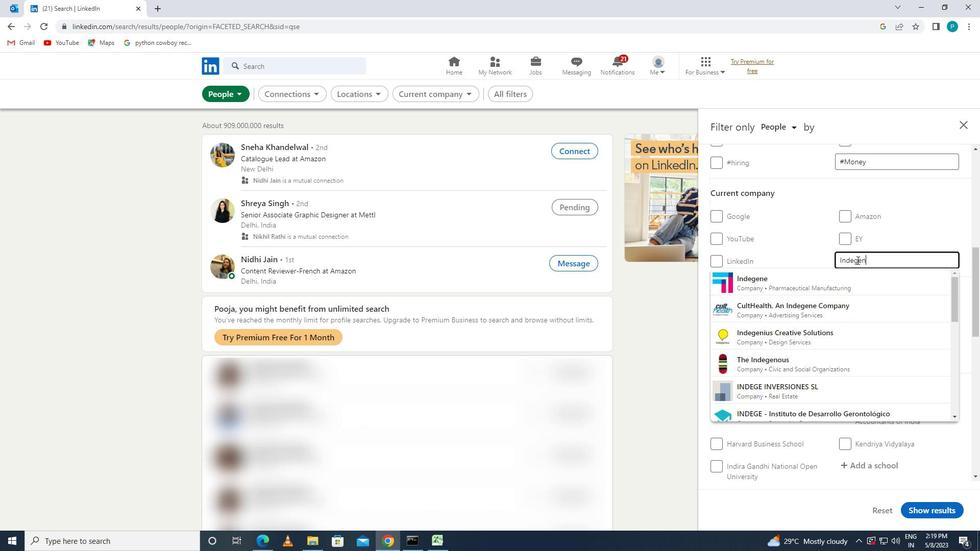 
Action: Mouse moved to (838, 279)
Screenshot: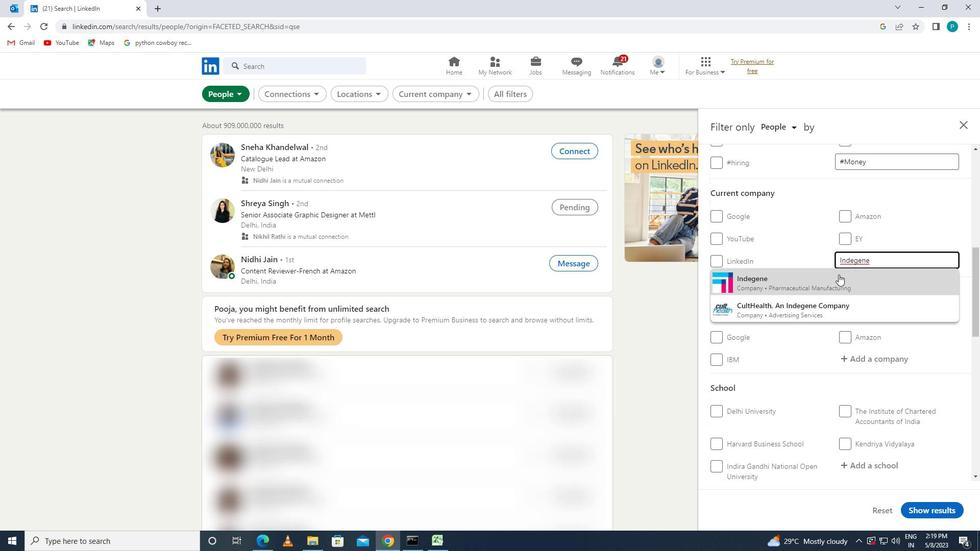 
Action: Mouse pressed left at (838, 279)
Screenshot: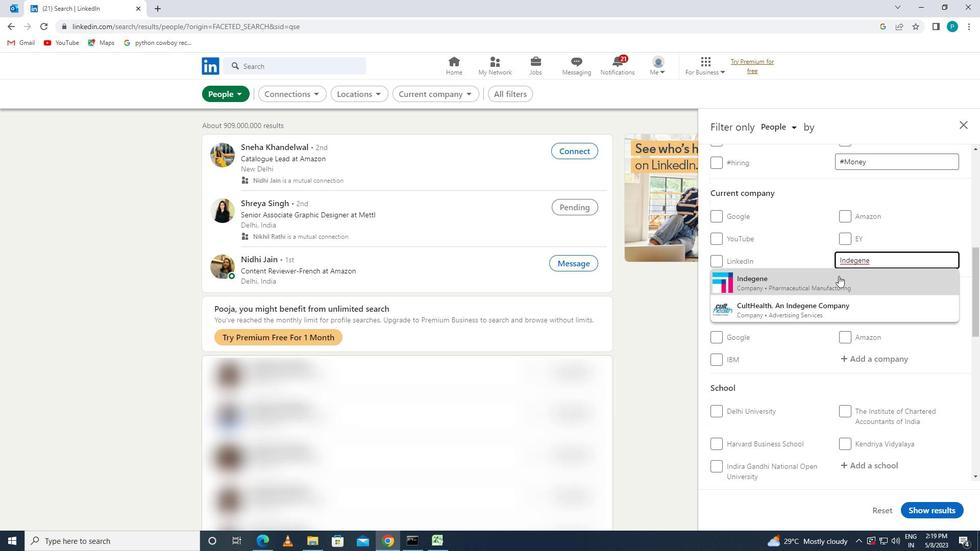 
Action: Mouse moved to (896, 329)
Screenshot: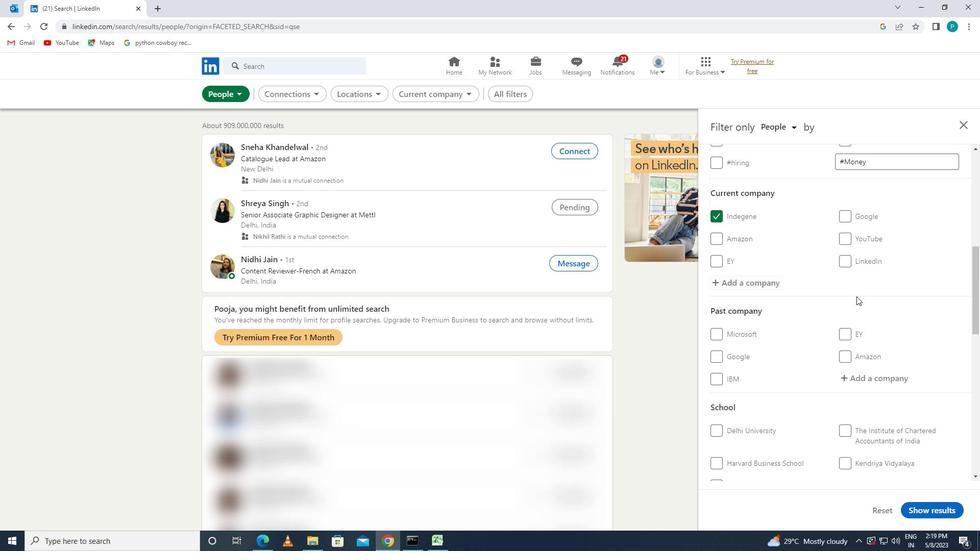 
Action: Mouse scrolled (896, 329) with delta (0, 0)
Screenshot: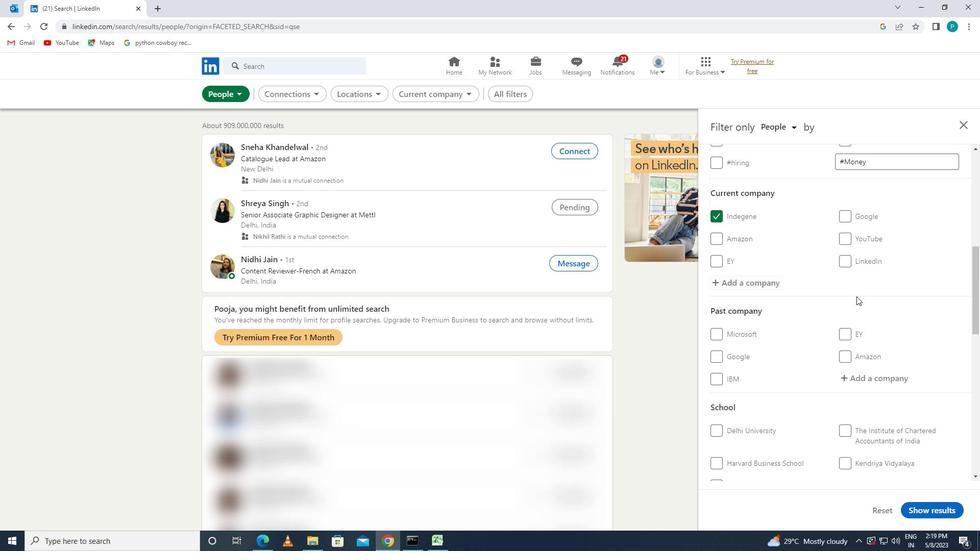 
Action: Mouse moved to (897, 330)
Screenshot: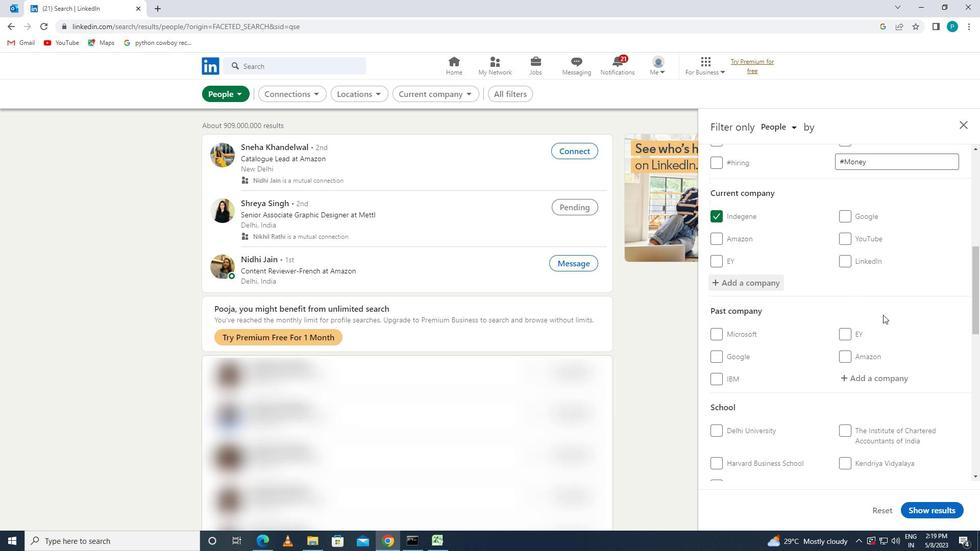 
Action: Mouse scrolled (897, 329) with delta (0, 0)
Screenshot: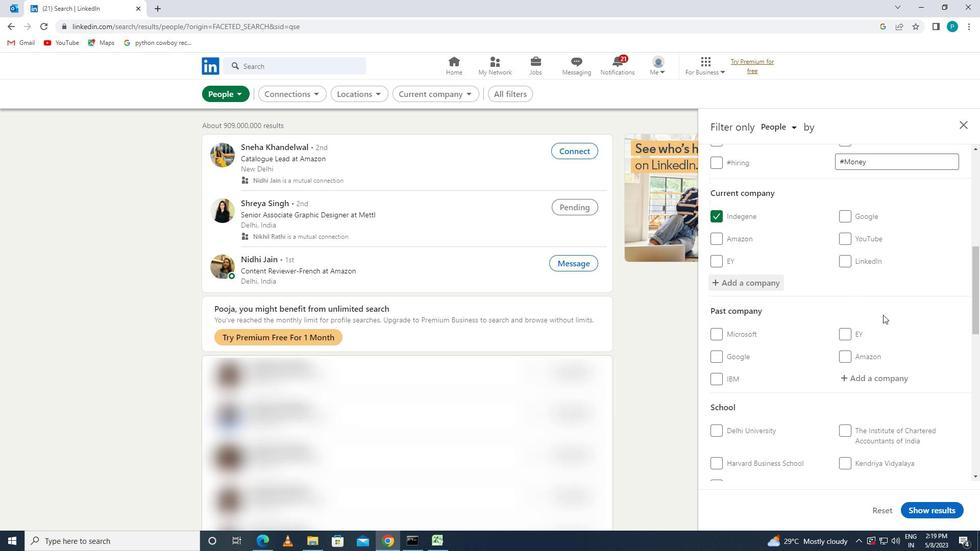 
Action: Mouse moved to (892, 393)
Screenshot: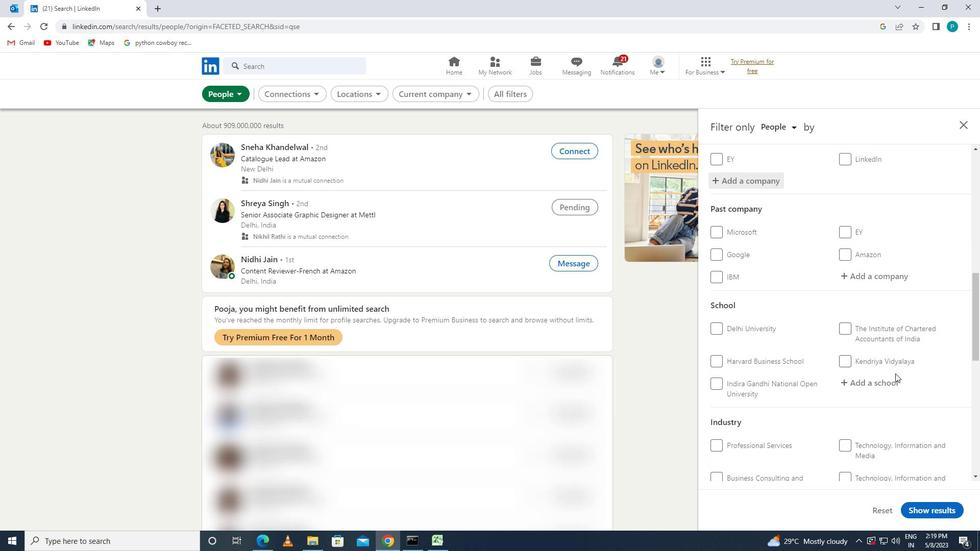 
Action: Mouse pressed left at (892, 393)
Screenshot: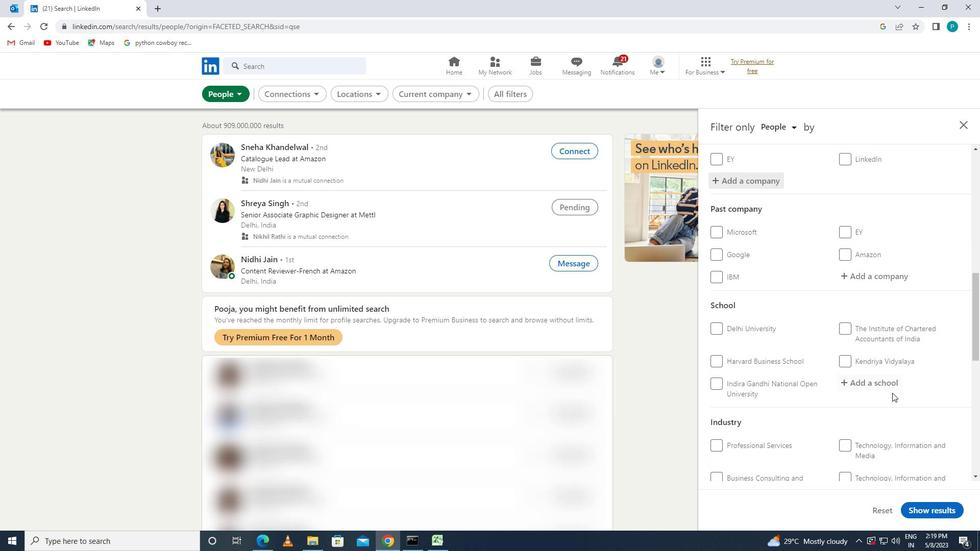 
Action: Mouse moved to (890, 389)
Screenshot: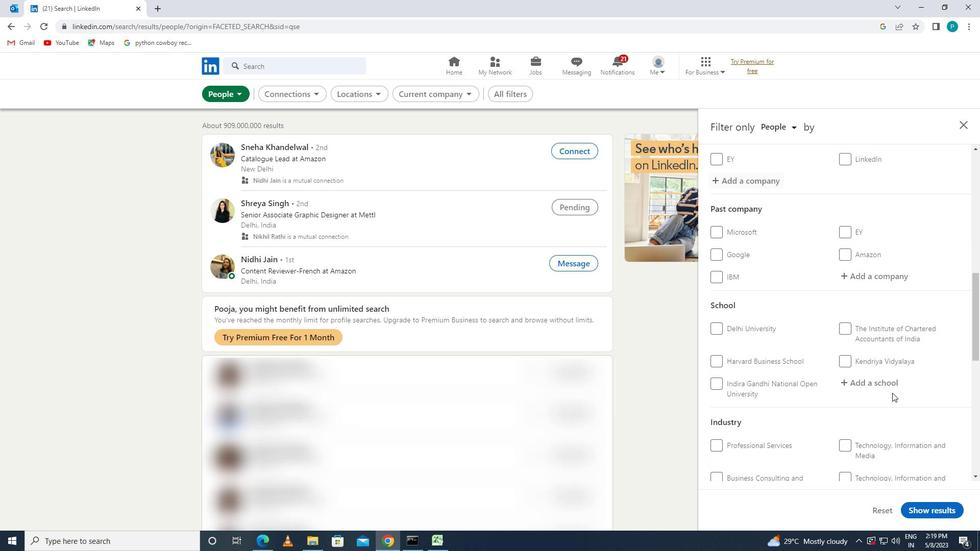 
Action: Mouse pressed left at (890, 389)
Screenshot: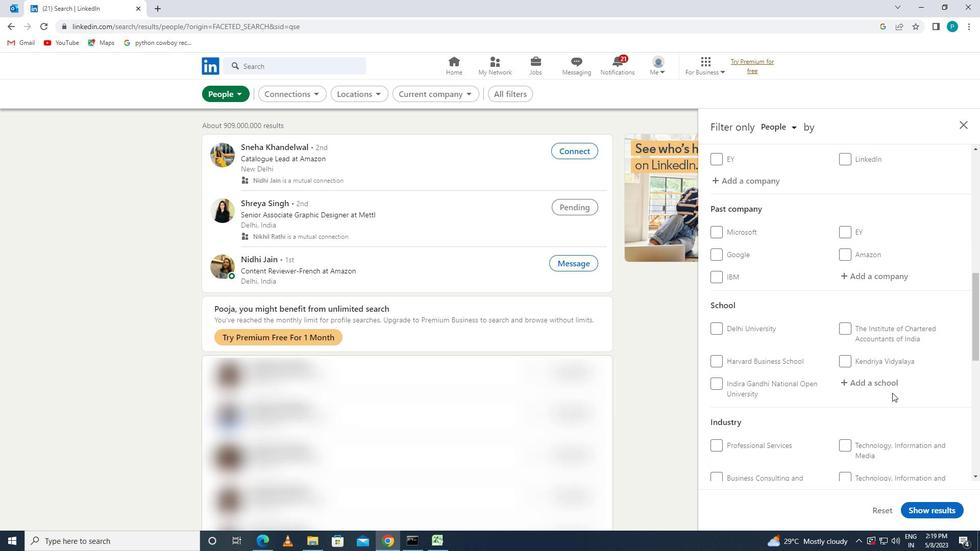 
Action: Key pressed <Key.caps_lock>I<Key.caps_lock>NDIAN
Screenshot: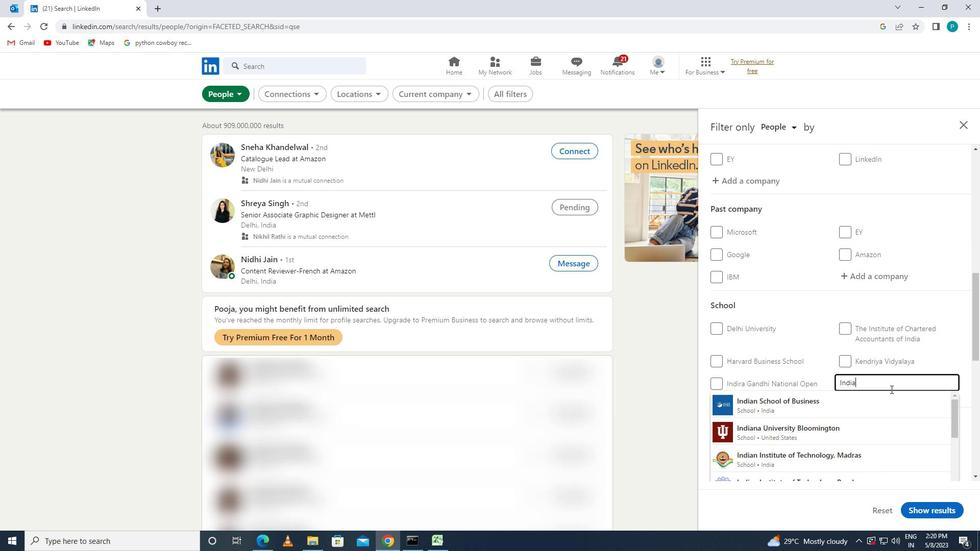 
Action: Mouse moved to (883, 431)
Screenshot: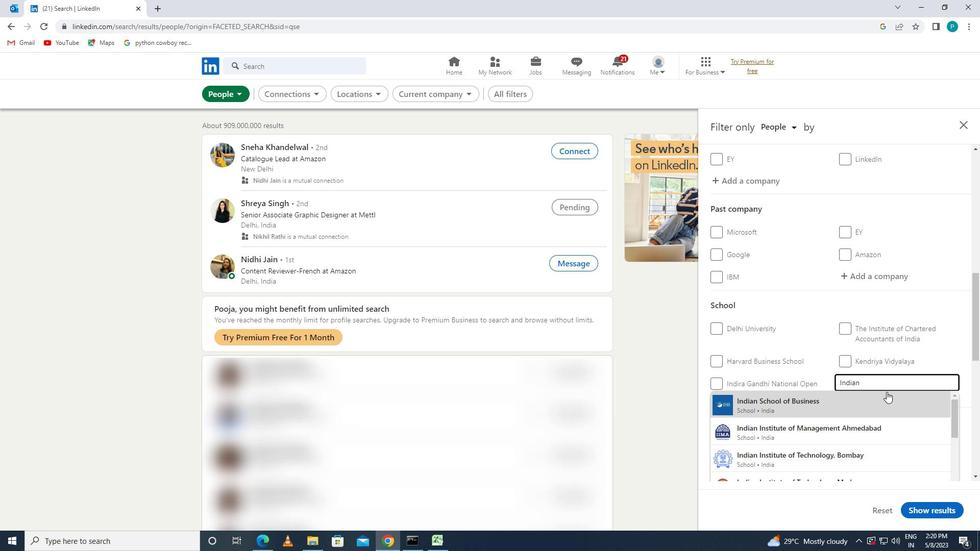 
Action: Mouse scrolled (883, 431) with delta (0, 0)
Screenshot: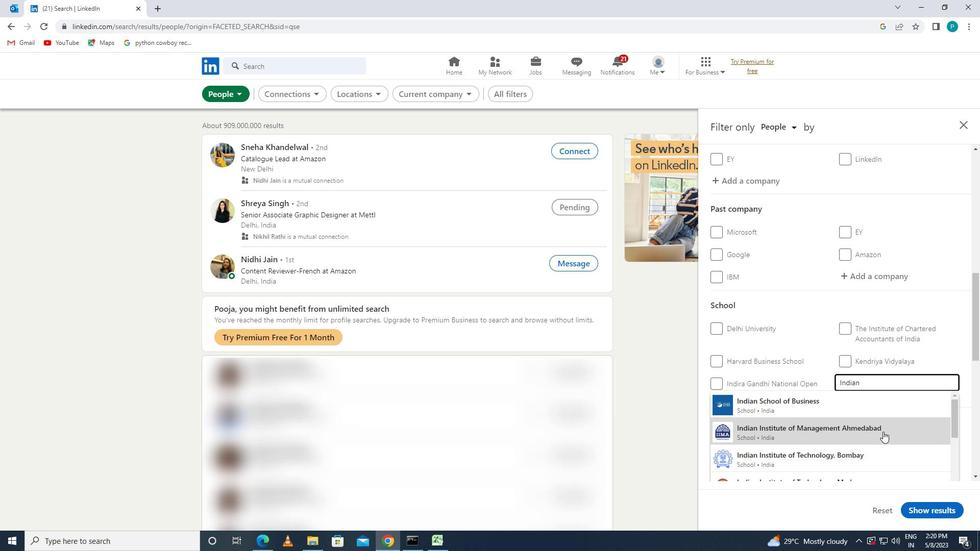 
Action: Mouse moved to (893, 400)
Screenshot: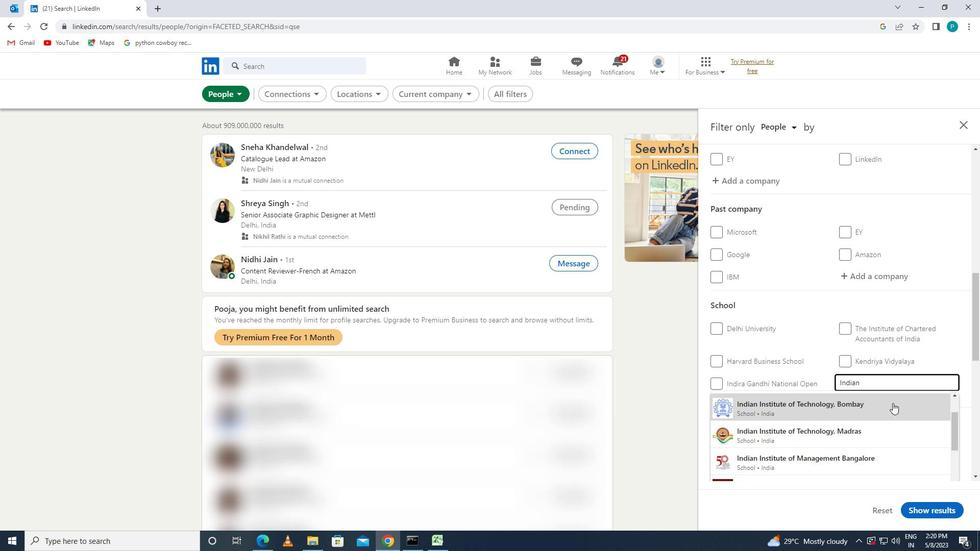 
Action: Mouse scrolled (893, 400) with delta (0, 0)
Screenshot: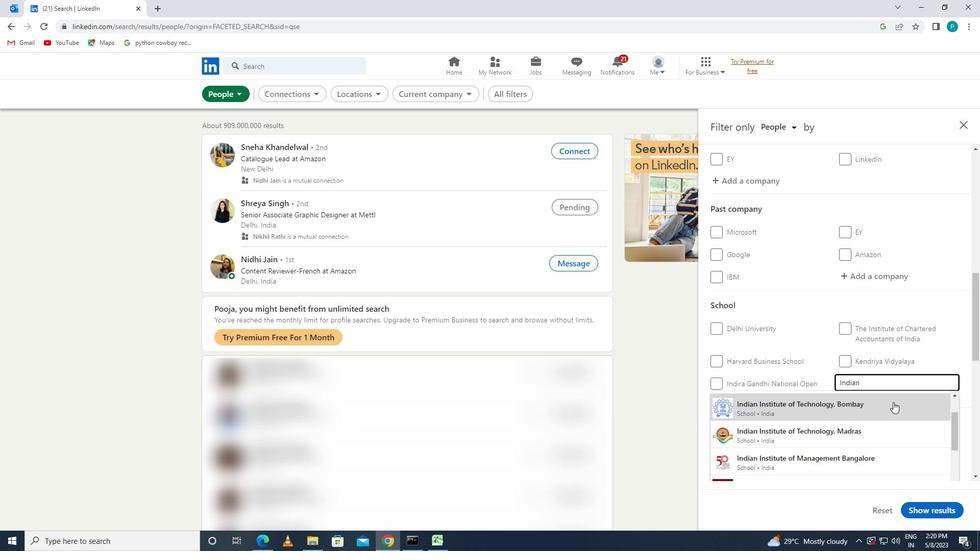 
Action: Mouse moved to (894, 382)
Screenshot: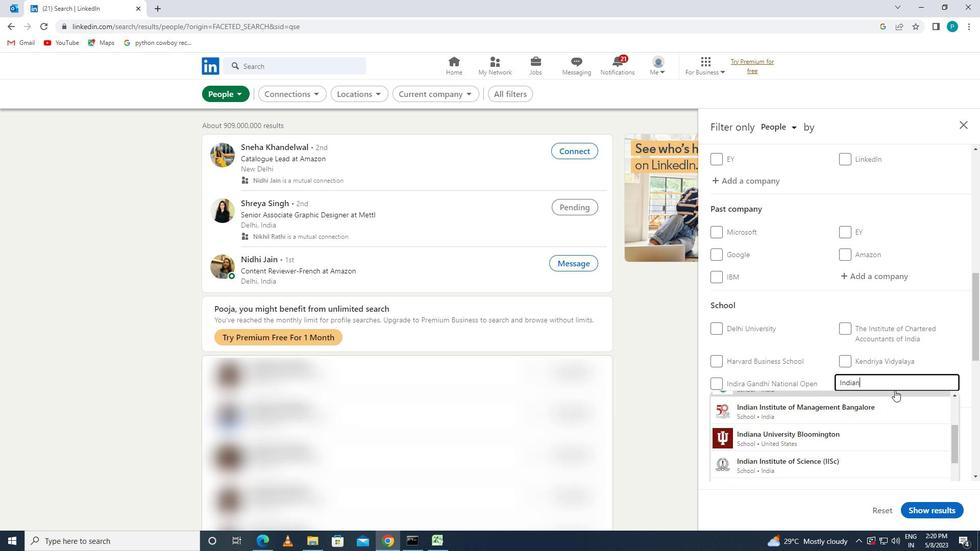 
Action: Key pressed <Key.space><Key.caps_lock>I<Key.caps_lock>NSTITUTE<Key.space>OF<Key.space><Key.caps_lock>M<Key.caps_lock>ANAGEMENT<Key.space><Key.caps_lock>R<Key.caps_lock>
Screenshot: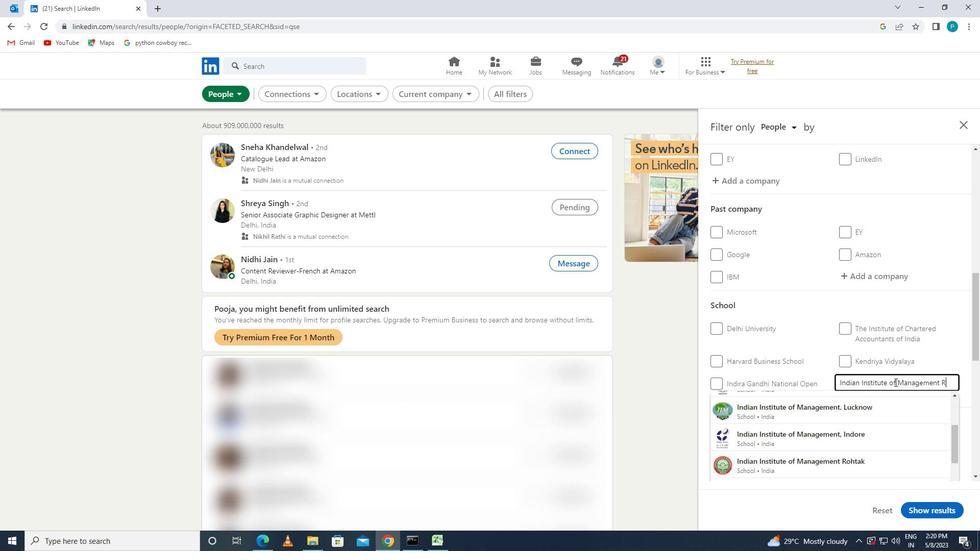 
Action: Mouse moved to (884, 414)
Screenshot: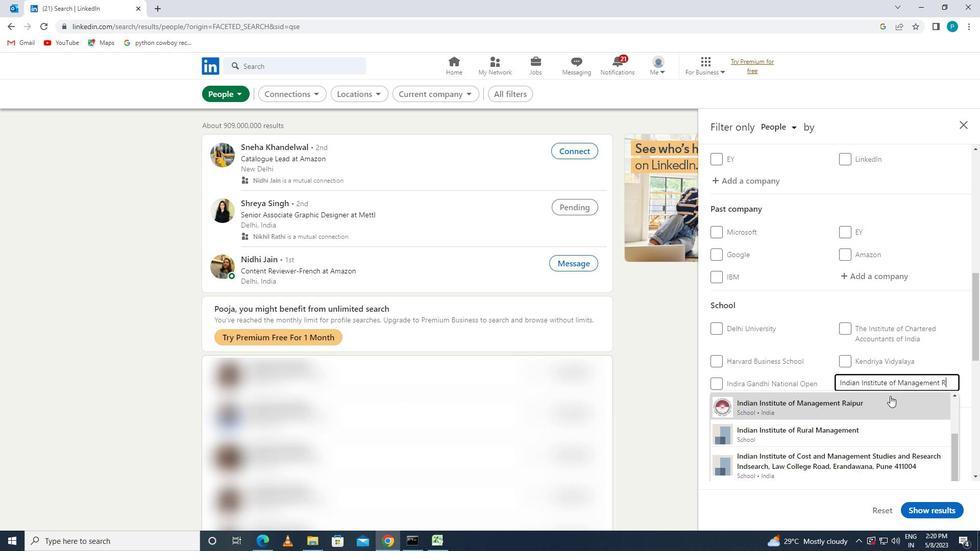 
Action: Mouse pressed left at (884, 414)
Screenshot: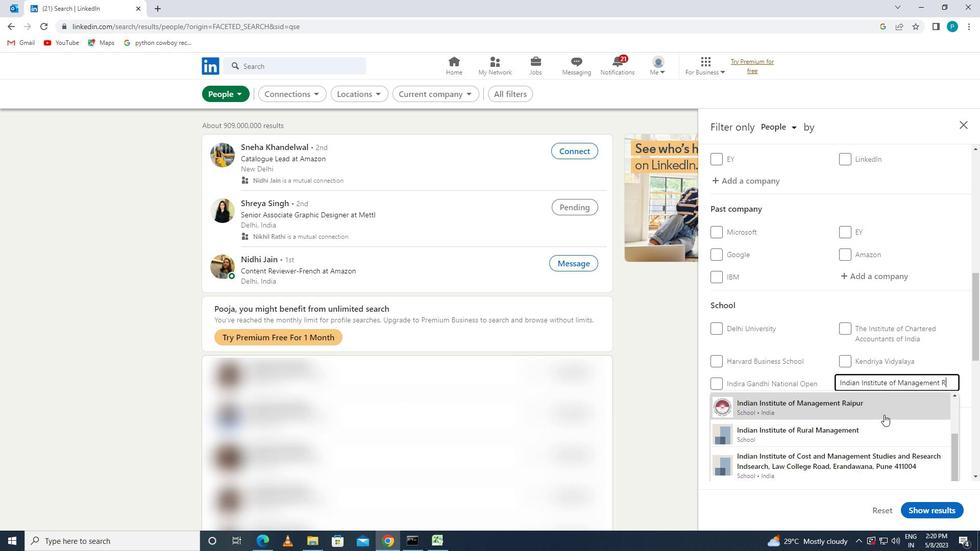 
Action: Mouse moved to (924, 422)
Screenshot: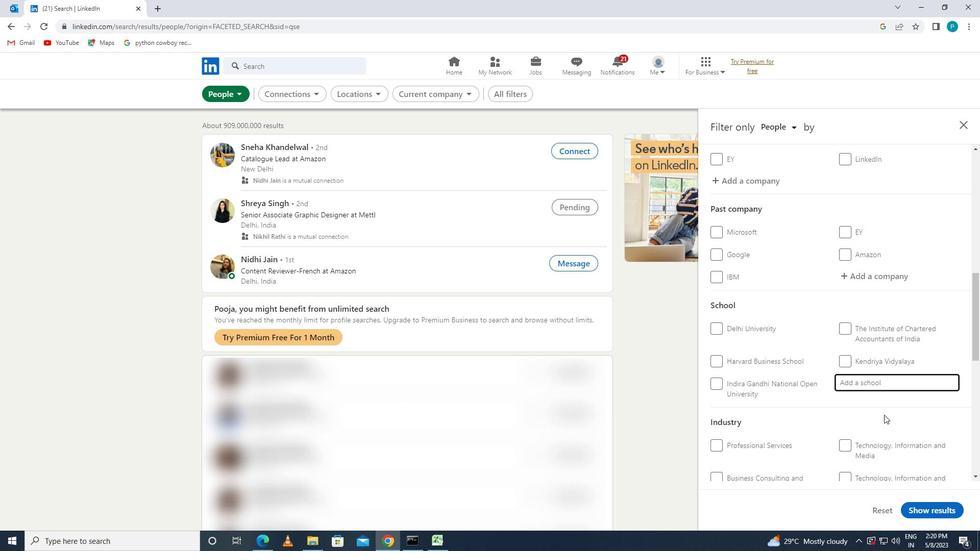 
Action: Mouse scrolled (924, 421) with delta (0, 0)
Screenshot: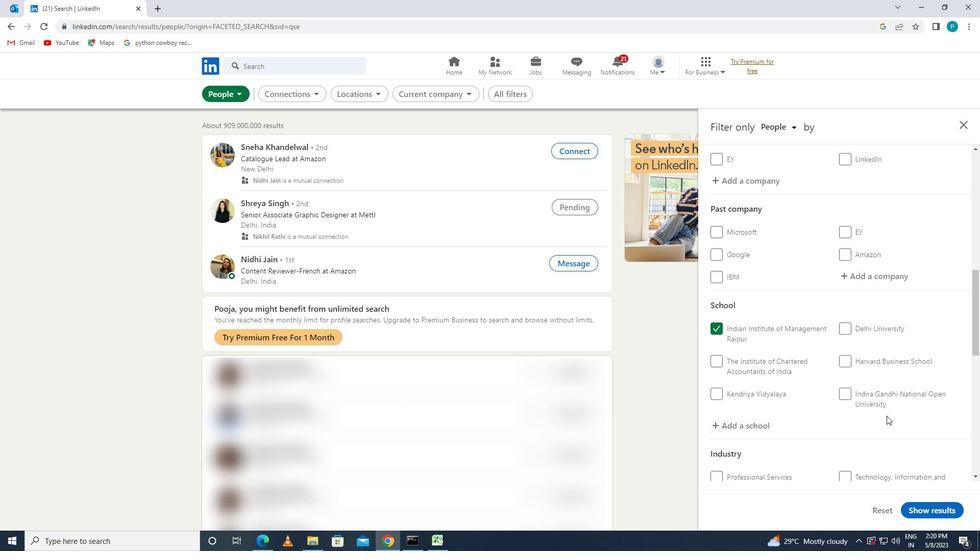 
Action: Mouse scrolled (924, 421) with delta (0, 0)
Screenshot: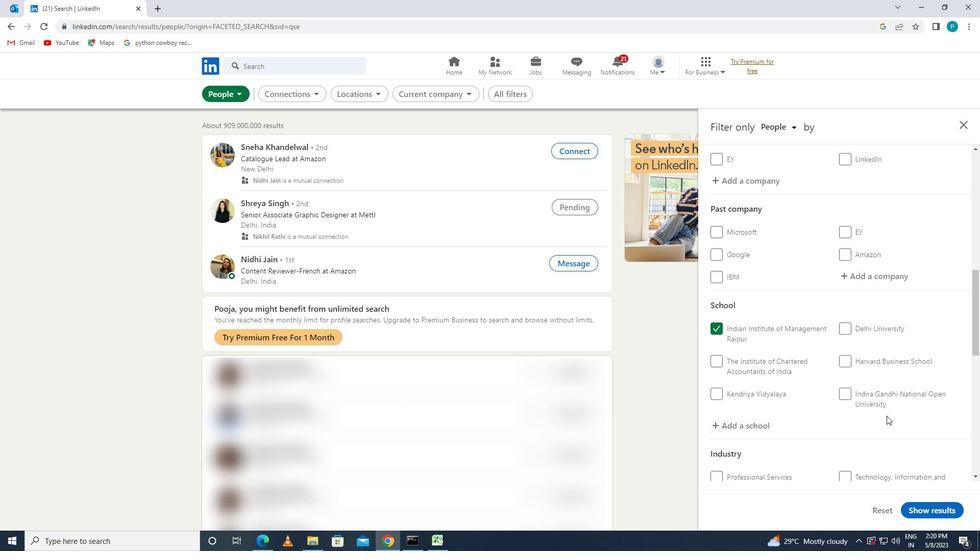 
Action: Mouse scrolled (924, 421) with delta (0, 0)
Screenshot: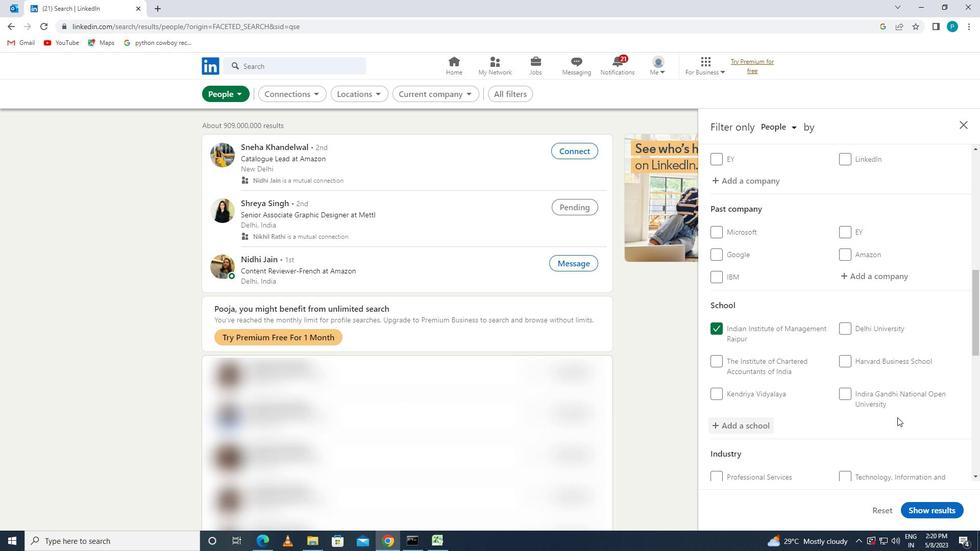 
Action: Mouse moved to (883, 386)
Screenshot: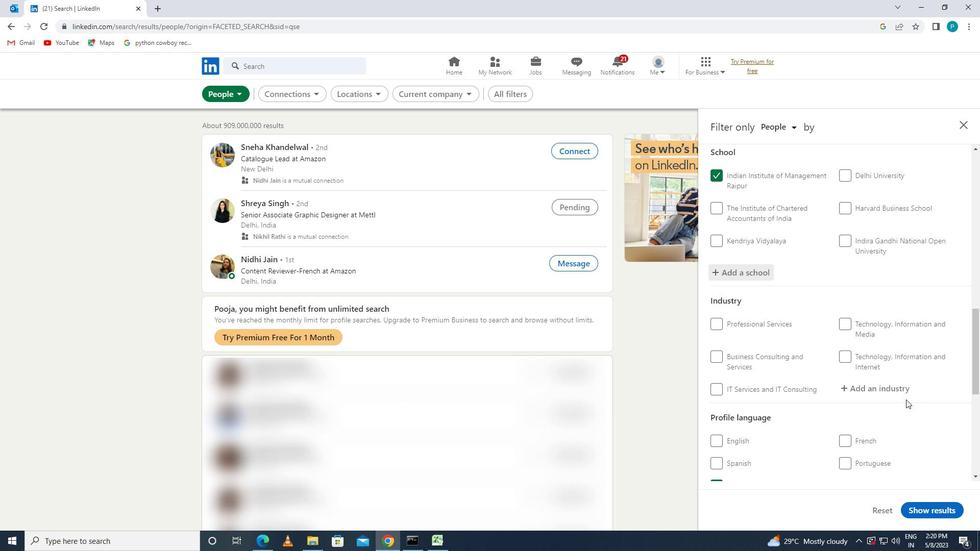
Action: Mouse pressed left at (883, 386)
Screenshot: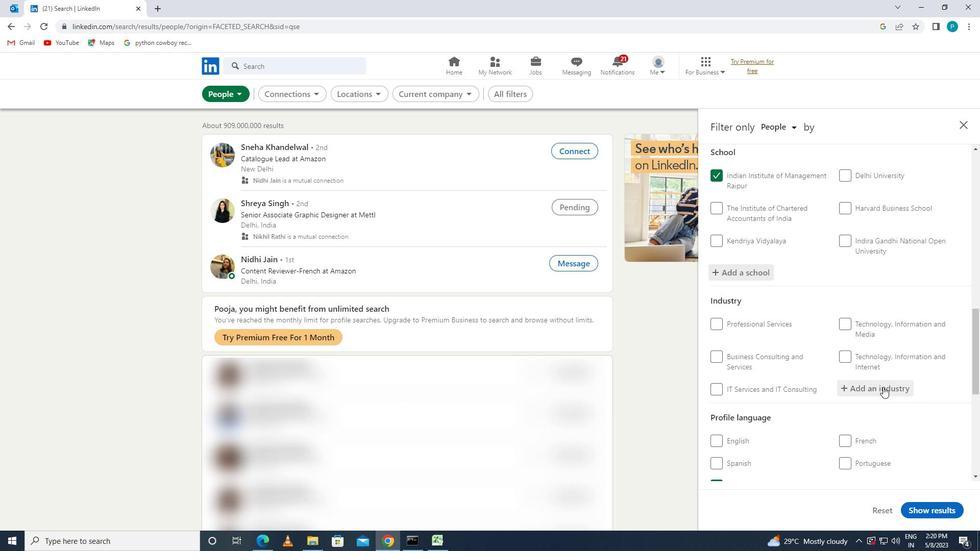 
Action: Key pressed <Key.caps_lock>T<Key.backspace>IT<Key.space>S<Key.caps_lock><Key.backspace>Y<Key.backspace>SY
Screenshot: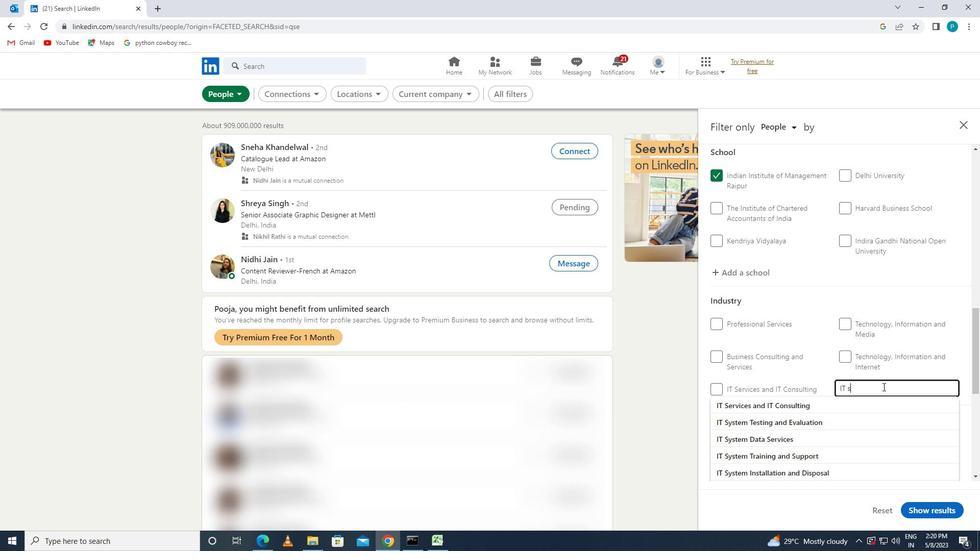 
Action: Mouse moved to (879, 380)
Screenshot: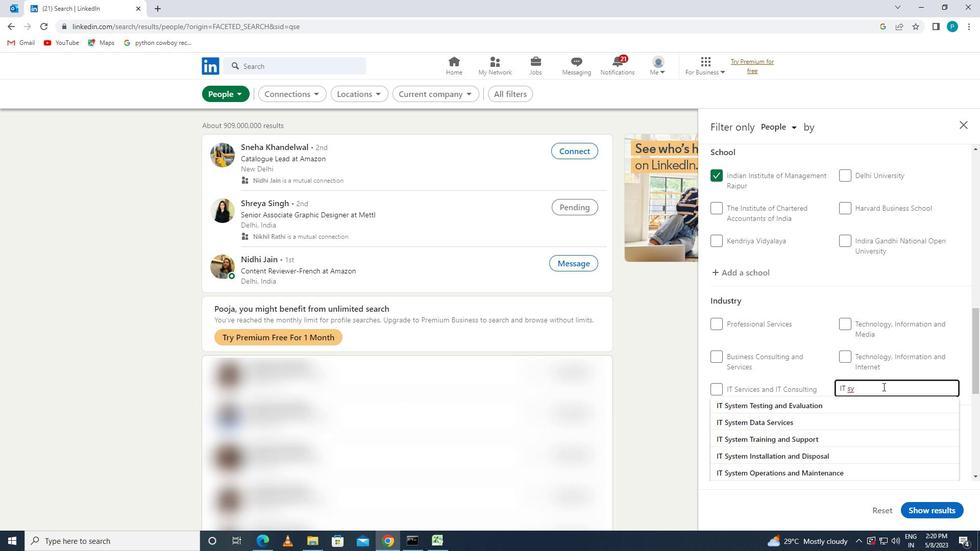 
Action: Mouse scrolled (879, 379) with delta (0, 0)
Screenshot: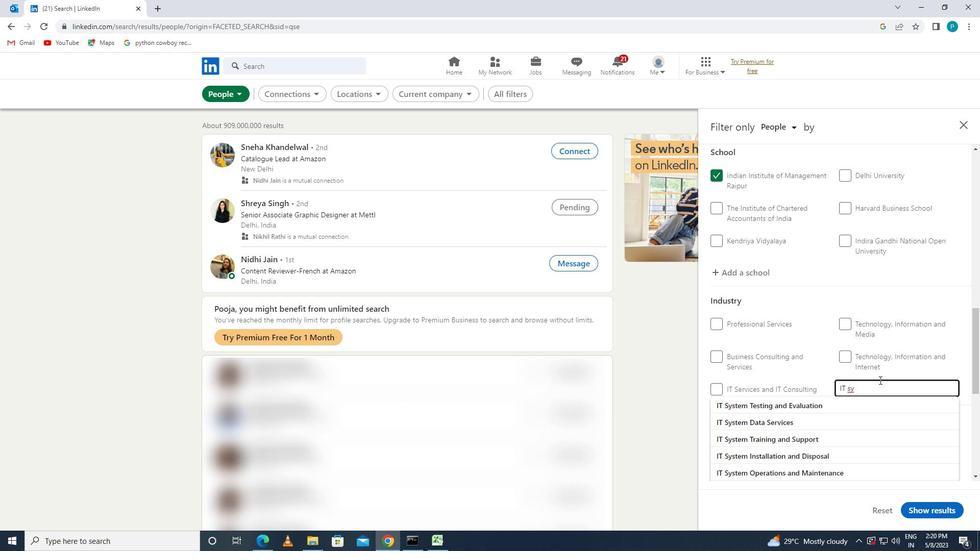
Action: Mouse moved to (817, 383)
Screenshot: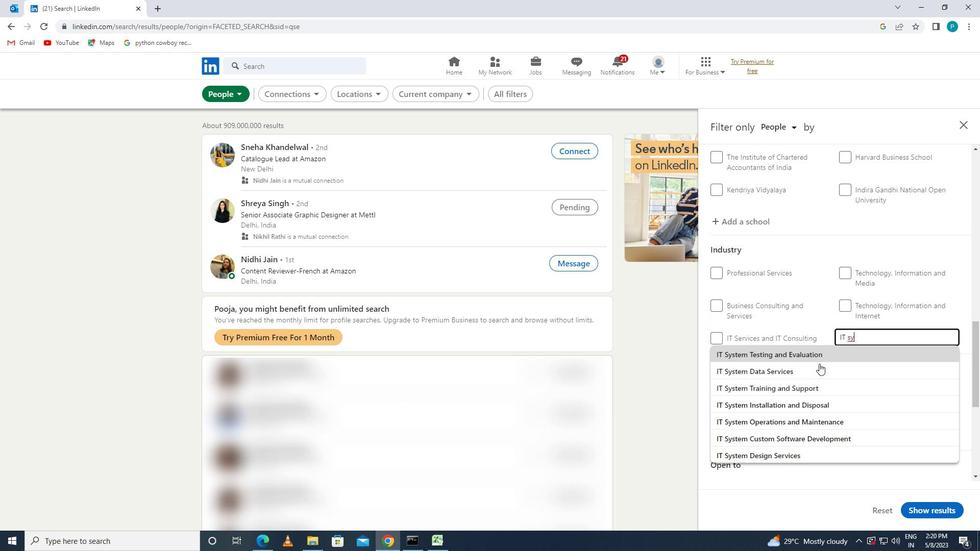
Action: Mouse pressed left at (817, 383)
Screenshot: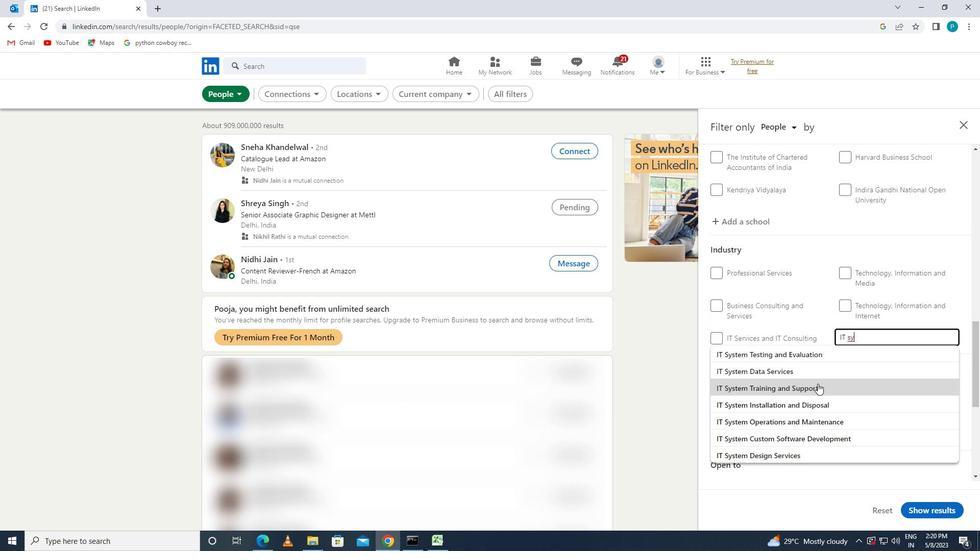 
Action: Mouse moved to (875, 402)
Screenshot: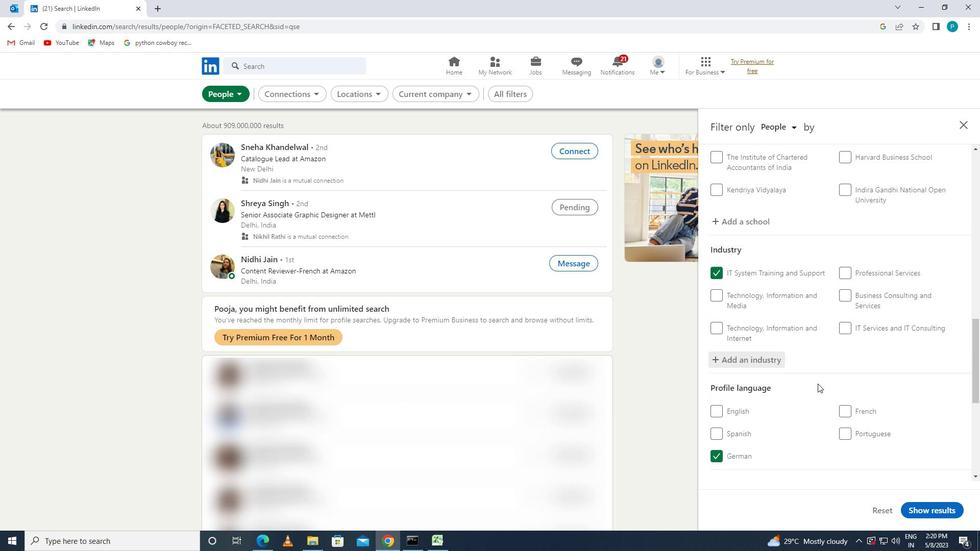 
Action: Mouse scrolled (875, 402) with delta (0, 0)
Screenshot: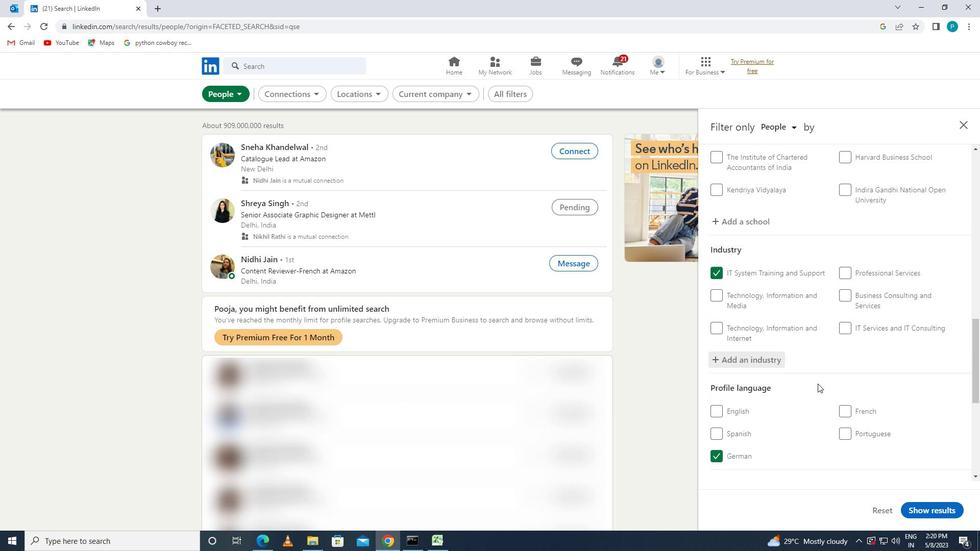 
Action: Mouse scrolled (875, 402) with delta (0, 0)
Screenshot: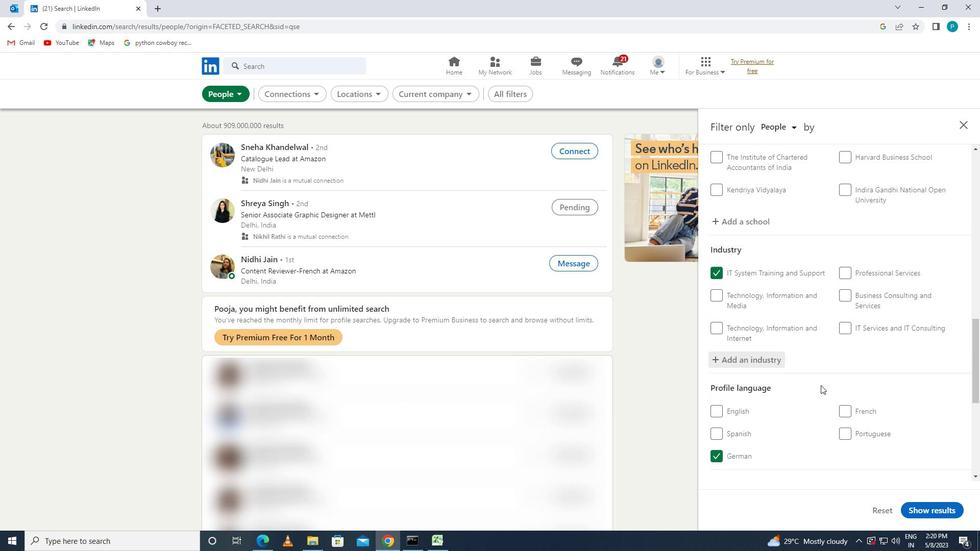 
Action: Mouse scrolled (875, 402) with delta (0, 0)
Screenshot: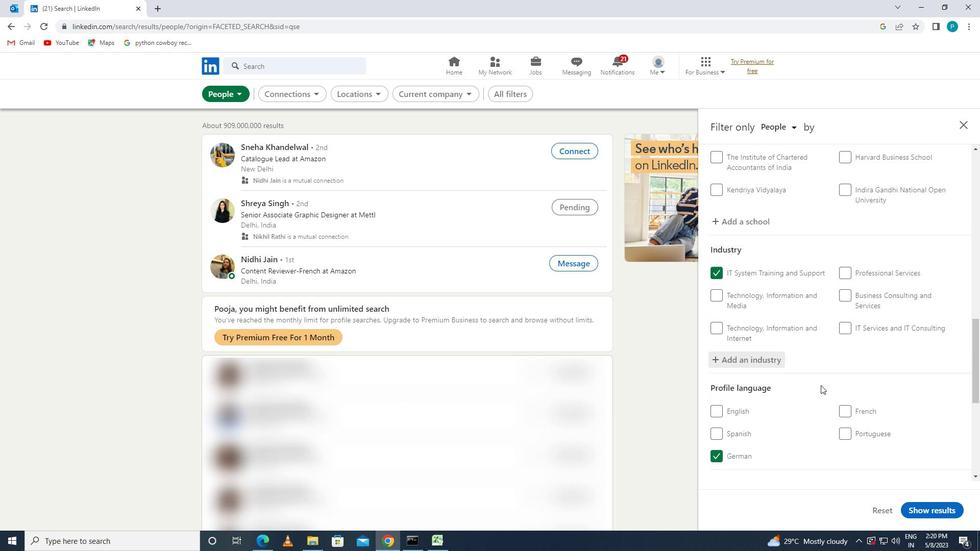 
Action: Mouse scrolled (875, 402) with delta (0, 0)
Screenshot: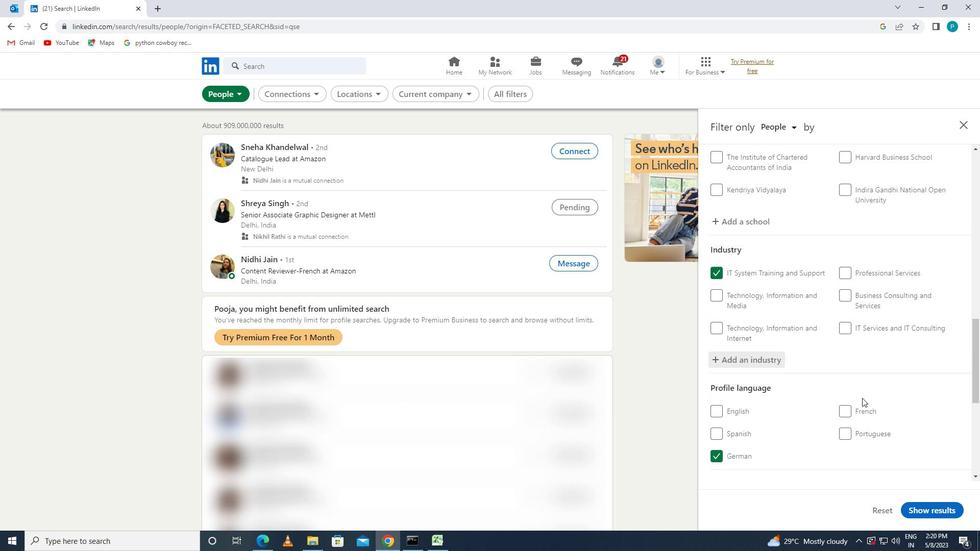 
Action: Mouse moved to (861, 402)
Screenshot: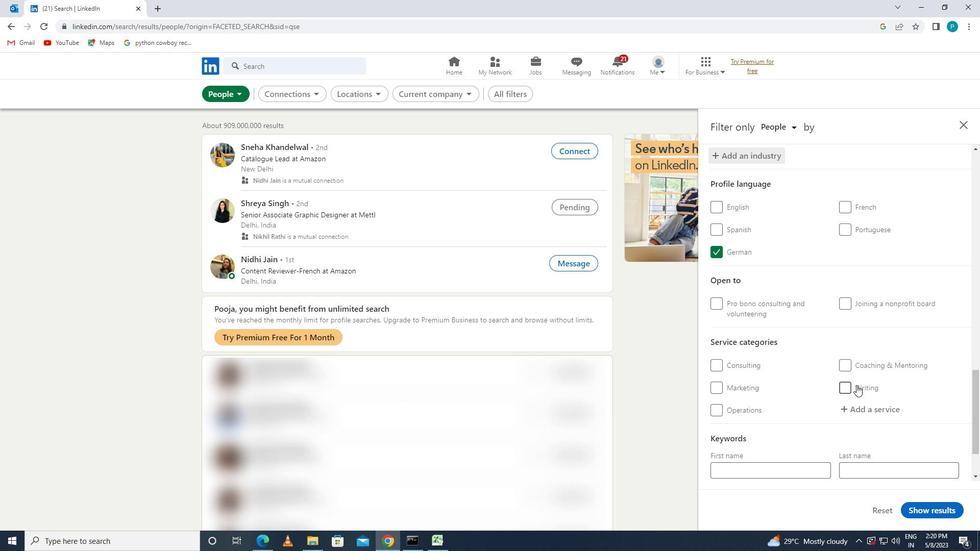 
Action: Mouse pressed left at (861, 402)
Screenshot: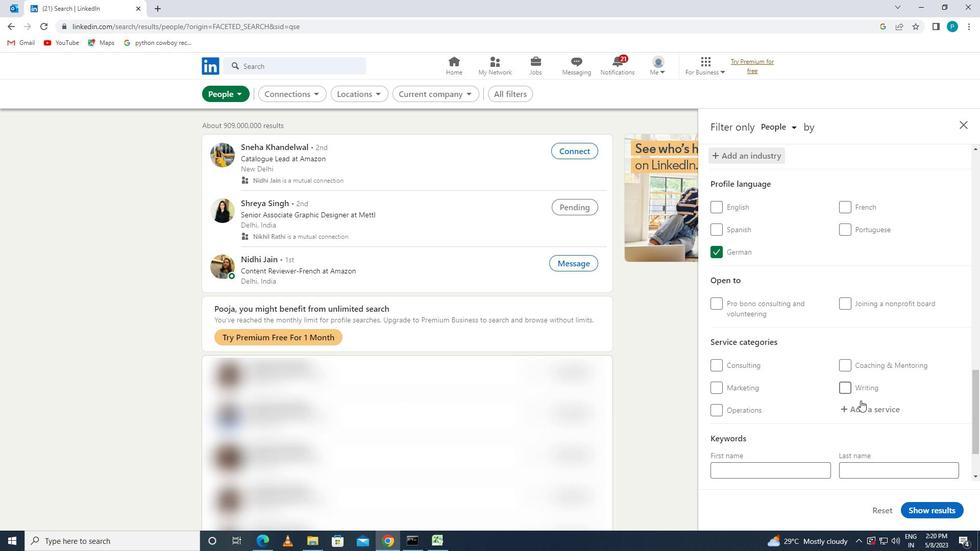 
Action: Mouse moved to (859, 401)
Screenshot: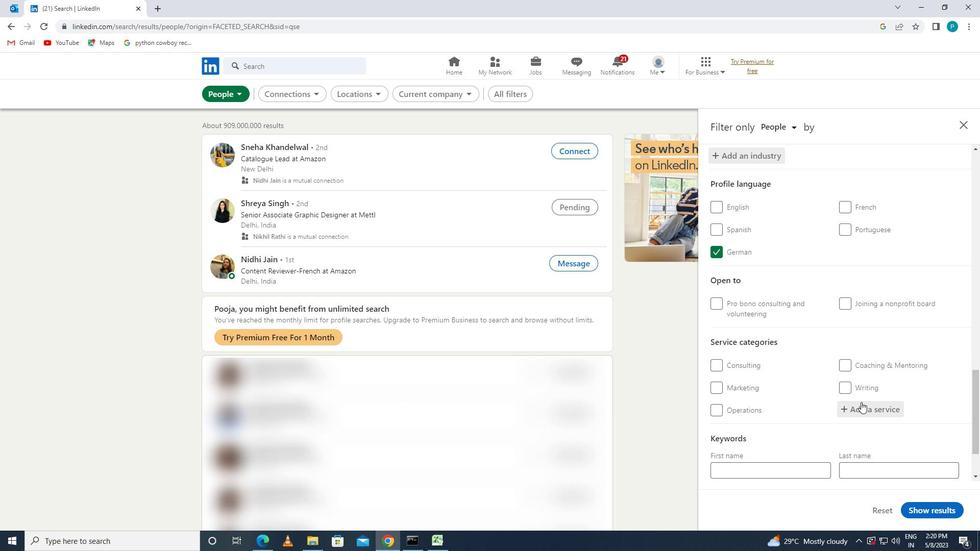 
Action: Key pressed <Key.caps_lock>T<Key.caps_lock>AX
Screenshot: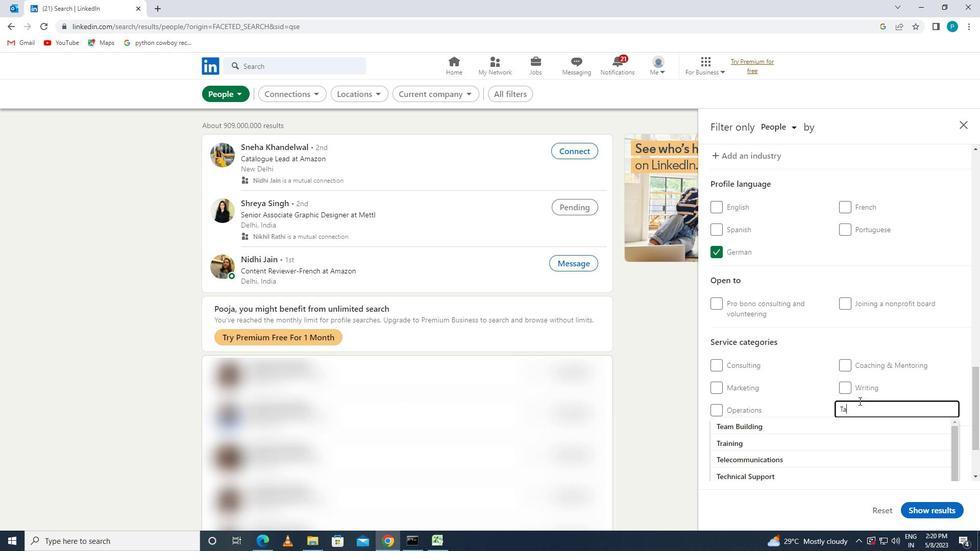 
Action: Mouse moved to (784, 437)
Screenshot: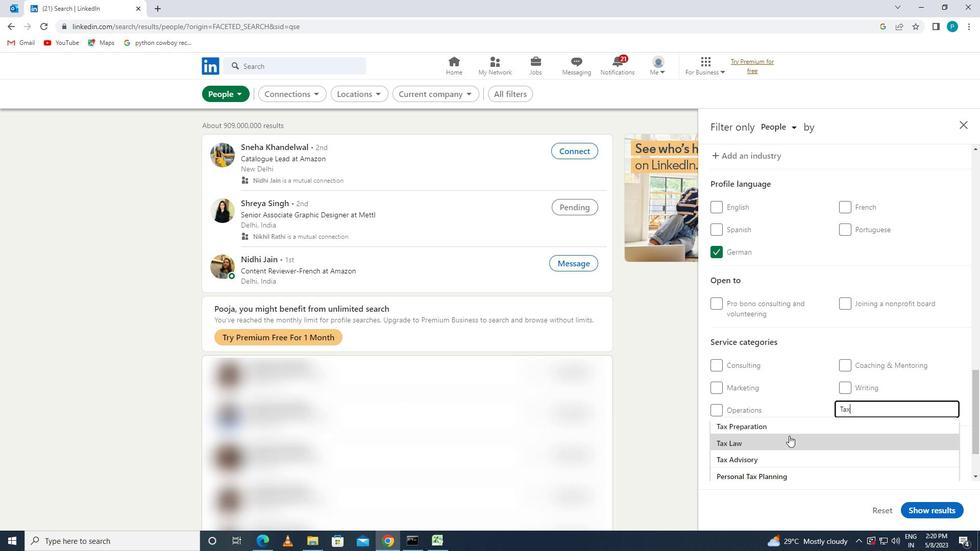 
Action: Mouse pressed left at (784, 437)
Screenshot: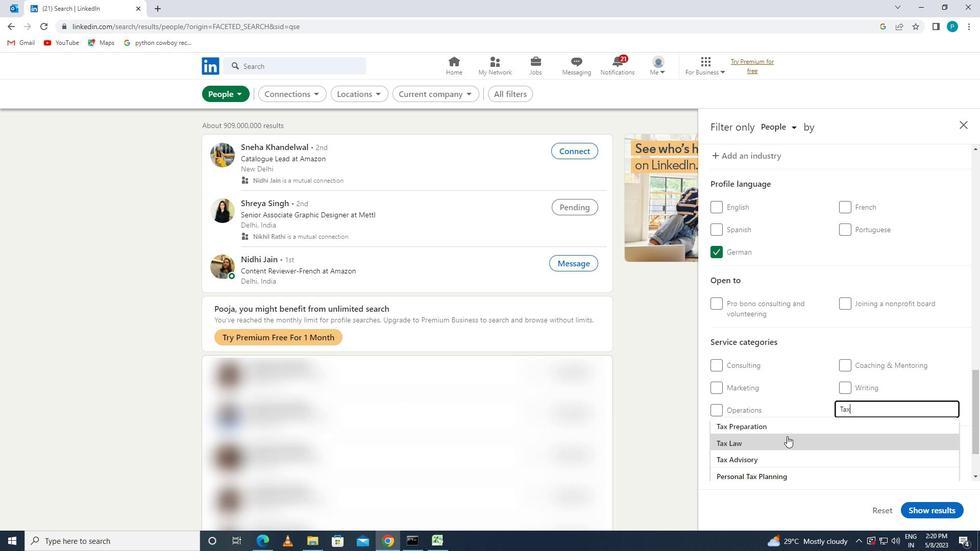 
Action: Mouse moved to (801, 409)
Screenshot: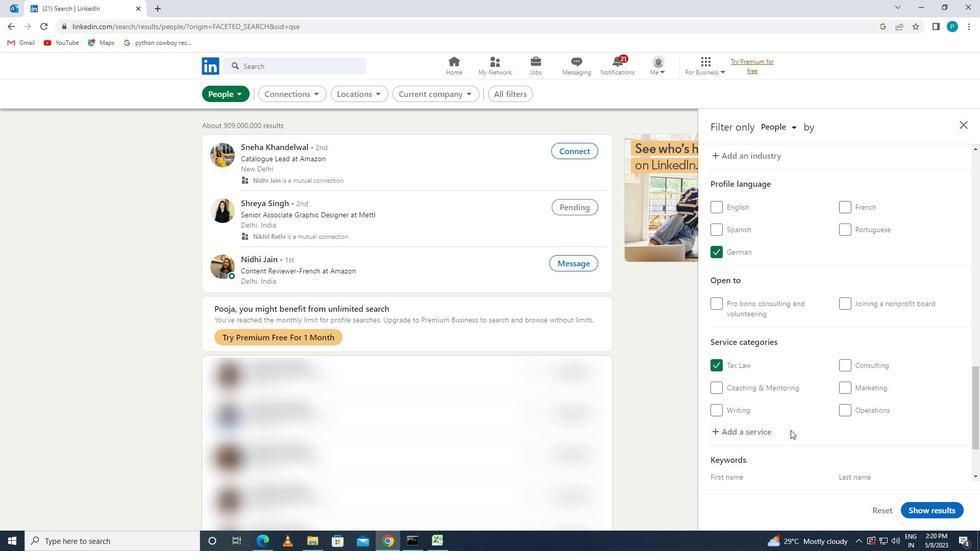
Action: Mouse scrolled (801, 409) with delta (0, 0)
Screenshot: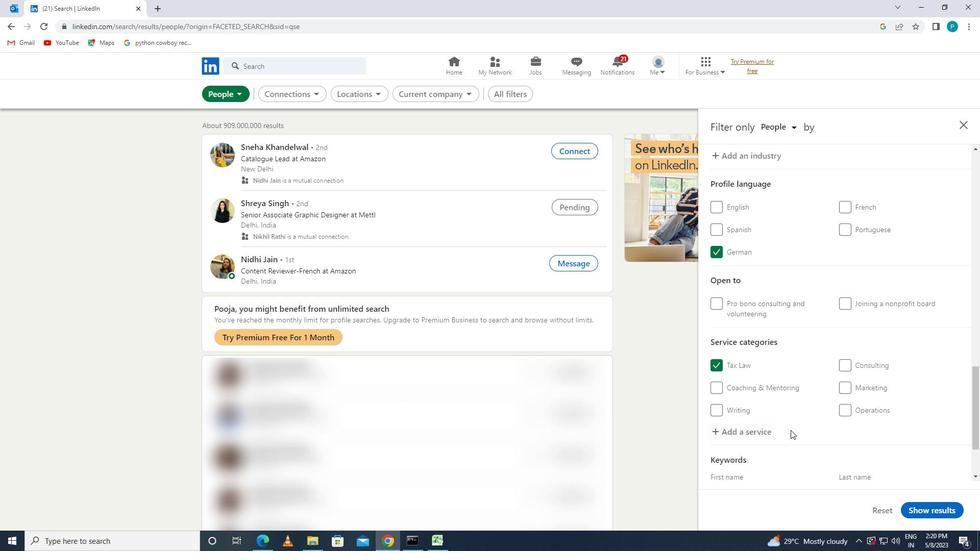 
Action: Mouse moved to (802, 409)
Screenshot: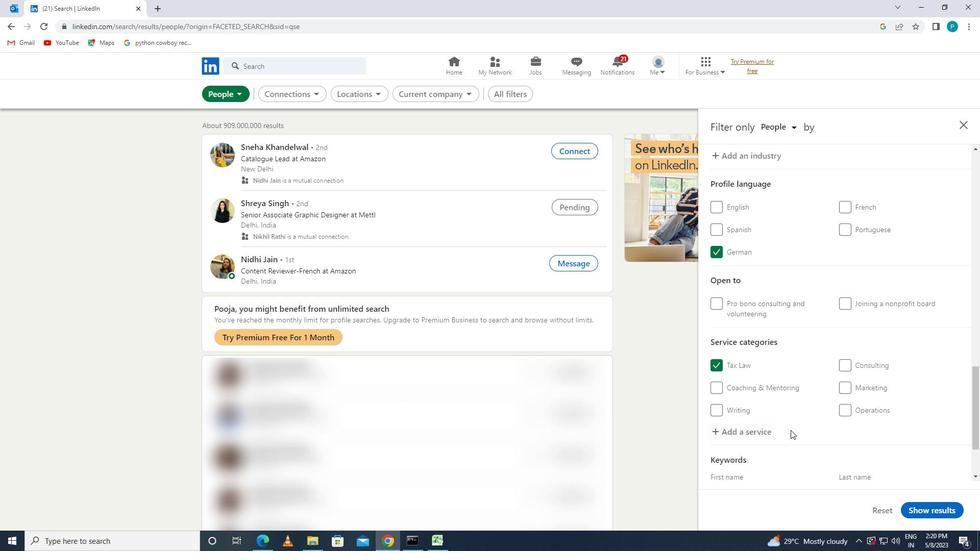
Action: Mouse scrolled (802, 409) with delta (0, 0)
Screenshot: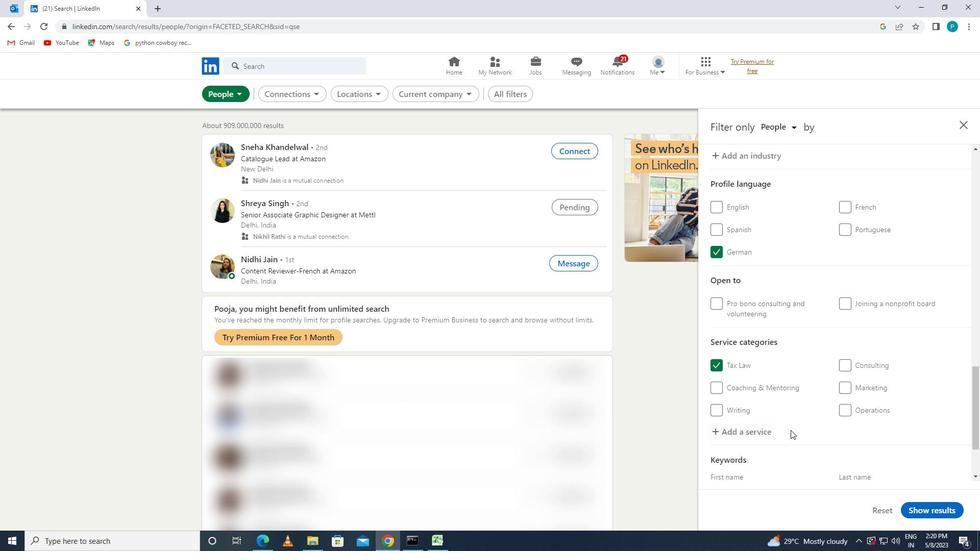 
Action: Mouse moved to (802, 409)
Screenshot: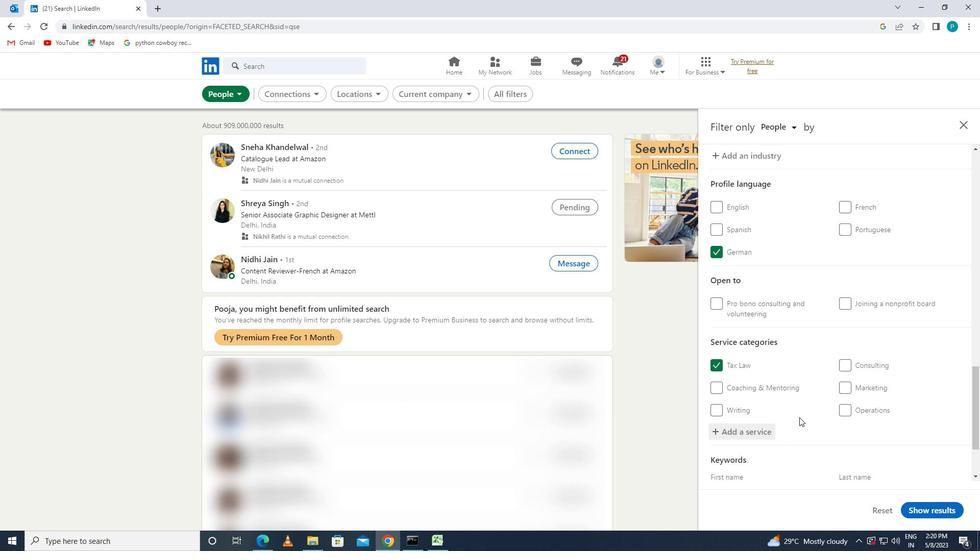 
Action: Mouse scrolled (802, 408) with delta (0, 0)
Screenshot: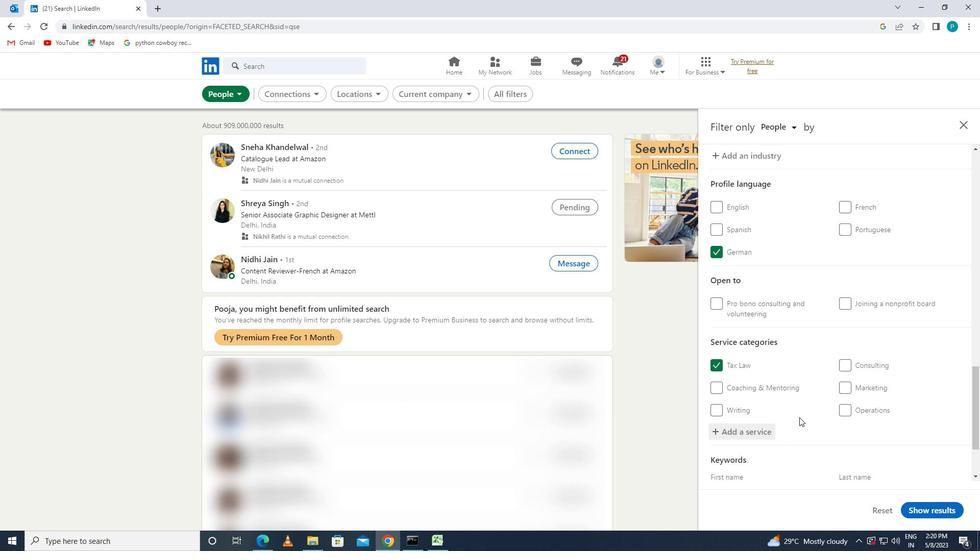 
Action: Mouse scrolled (802, 408) with delta (0, 0)
Screenshot: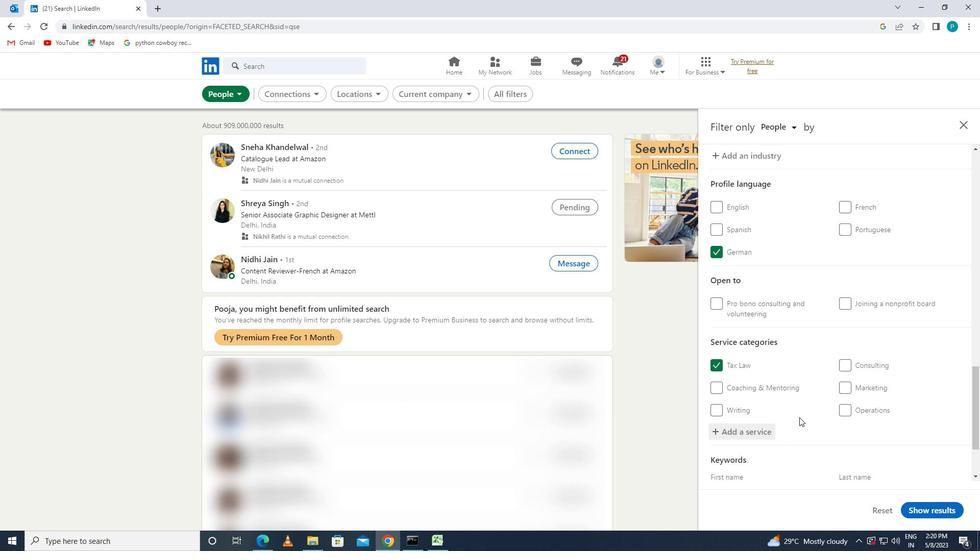 
Action: Mouse moved to (743, 433)
Screenshot: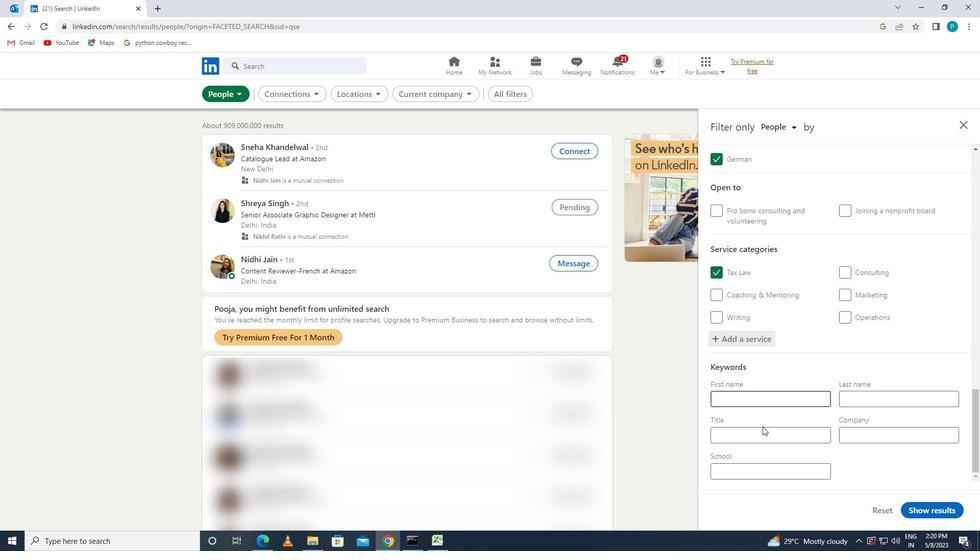
Action: Mouse pressed left at (743, 433)
Screenshot: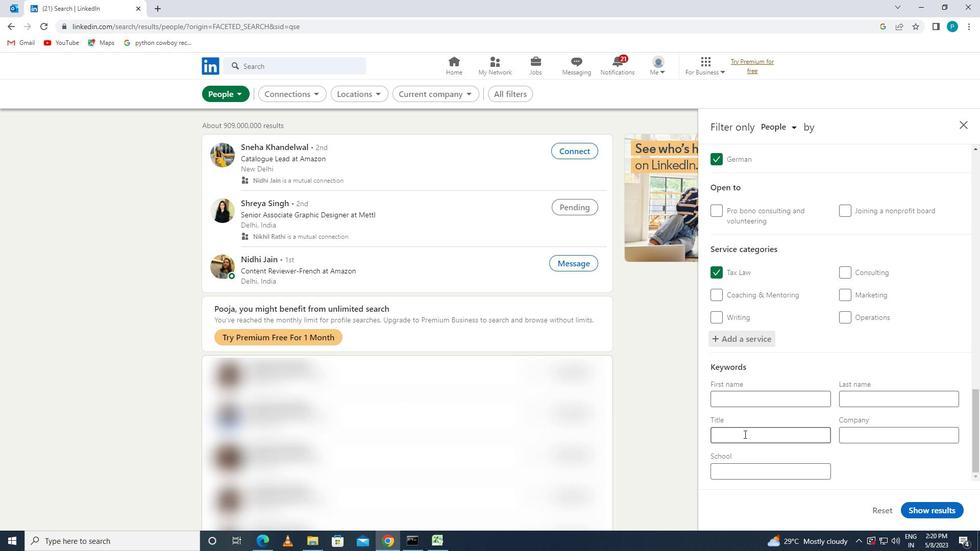 
Action: Mouse moved to (742, 433)
Screenshot: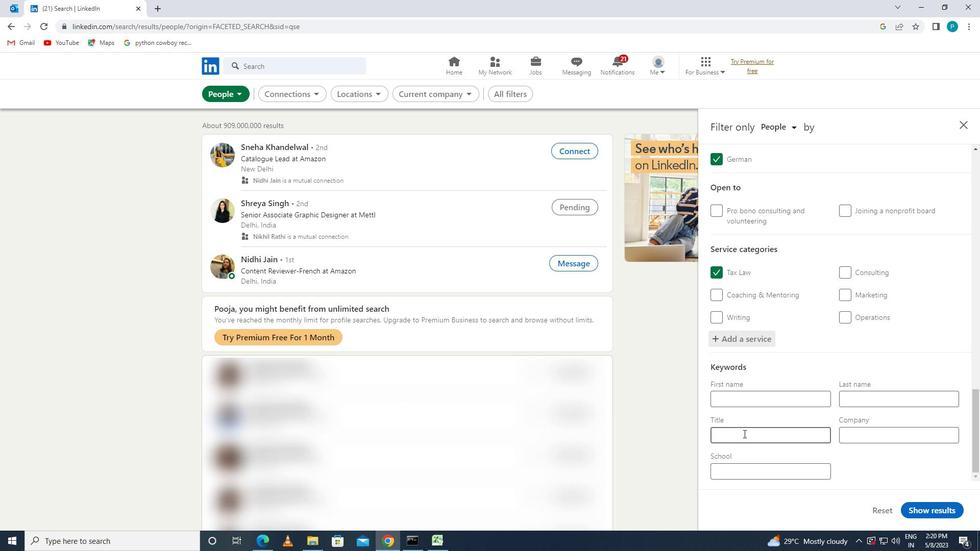 
Action: Key pressed <Key.caps_lock>G<Key.caps_lock>RAPHIC<Key.space><Key.caps_lock>D<Key.caps_lock>ESIGNER
Screenshot: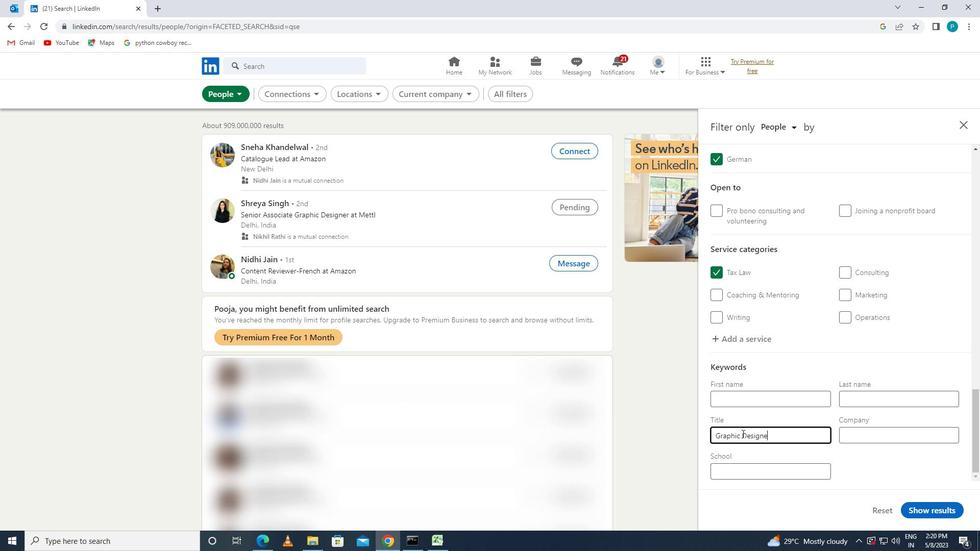 
Action: Mouse moved to (932, 509)
Screenshot: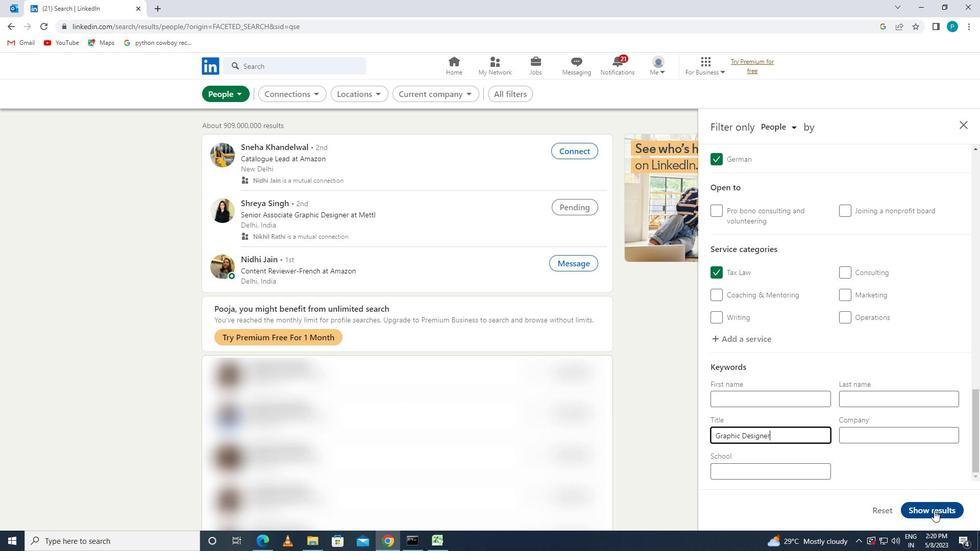 
Action: Mouse pressed left at (932, 509)
Screenshot: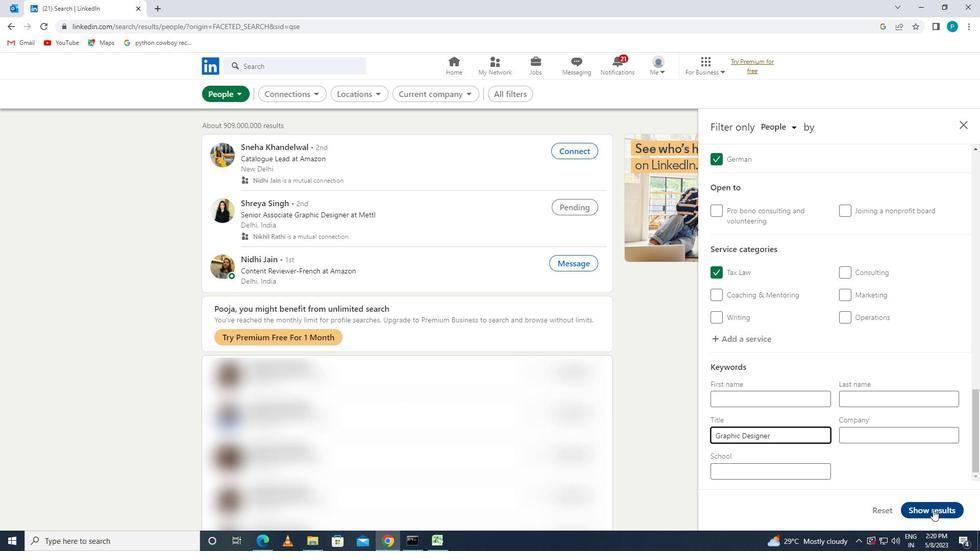 
